 Task: Look for space in Kerkera, Algeria from 1st June, 2023 to 9th June, 2023 for 5 adults in price range Rs.6000 to Rs.12000. Place can be entire place with 3 bedrooms having 3 beds and 3 bathrooms. Property type can be house, flat, hotel. Amenities needed are: washing machine. Booking option can be shelf check-in. Required host language is .
Action: Mouse moved to (487, 93)
Screenshot: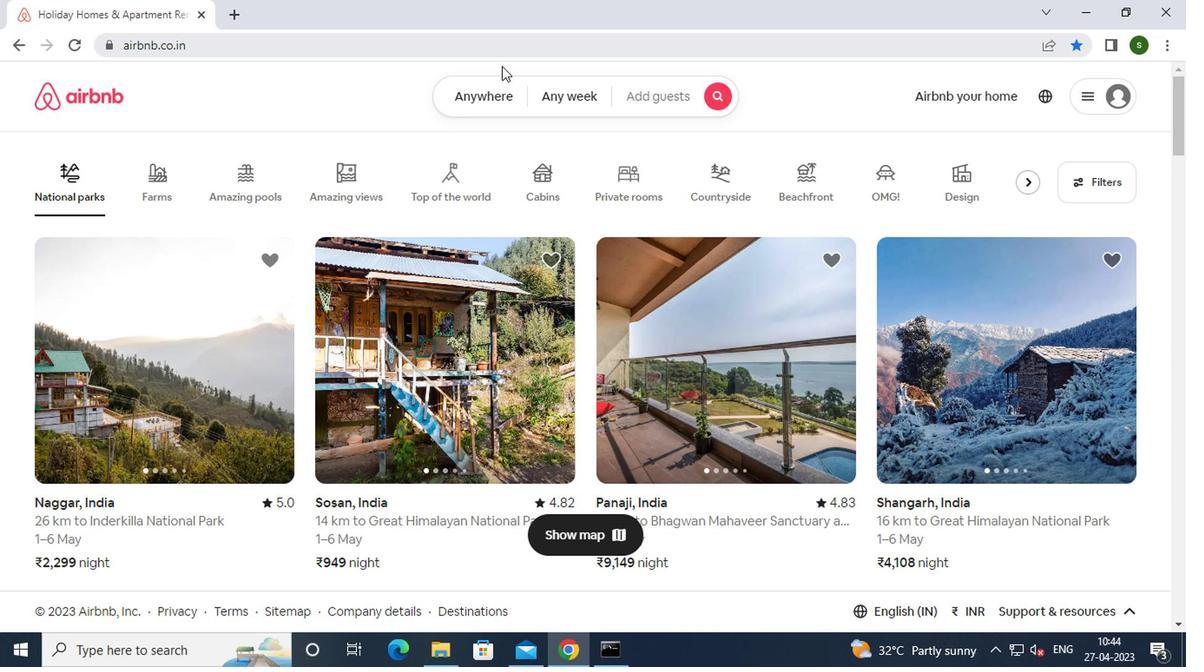 
Action: Mouse pressed left at (487, 93)
Screenshot: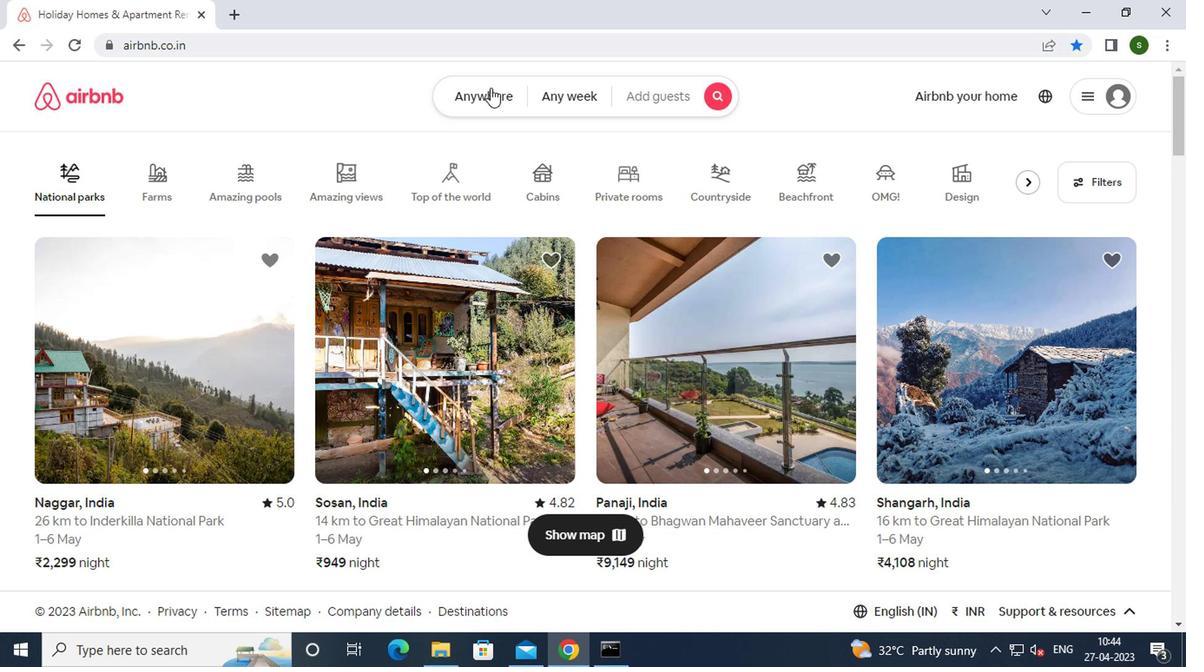 
Action: Mouse moved to (438, 169)
Screenshot: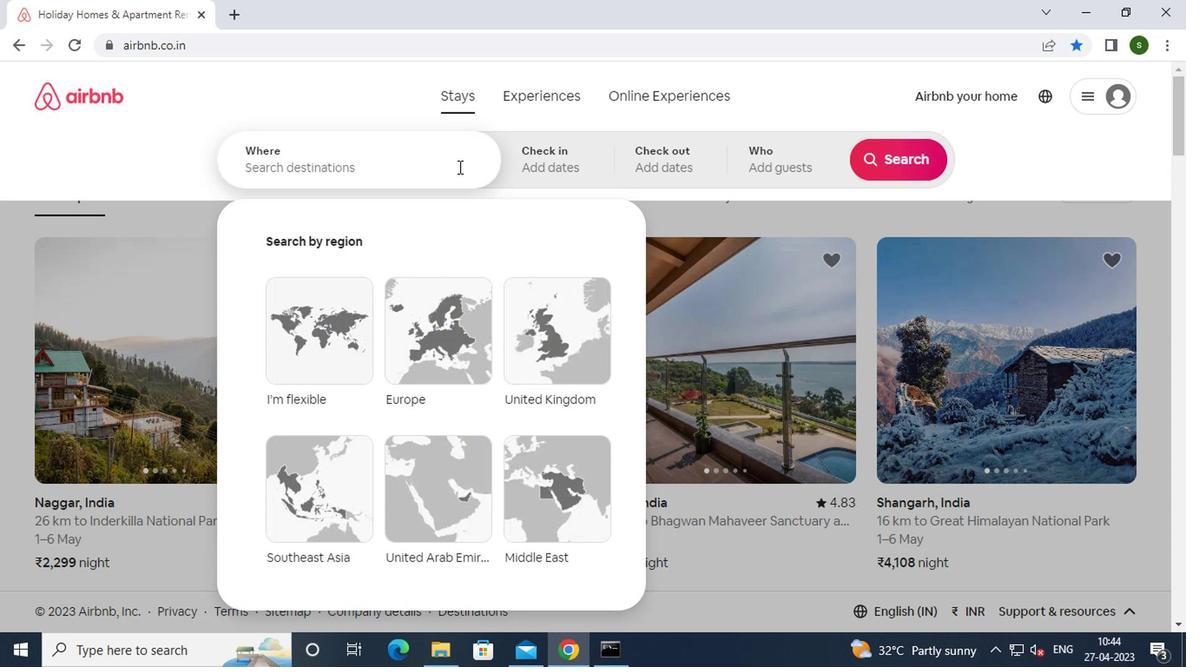 
Action: Mouse pressed left at (438, 169)
Screenshot: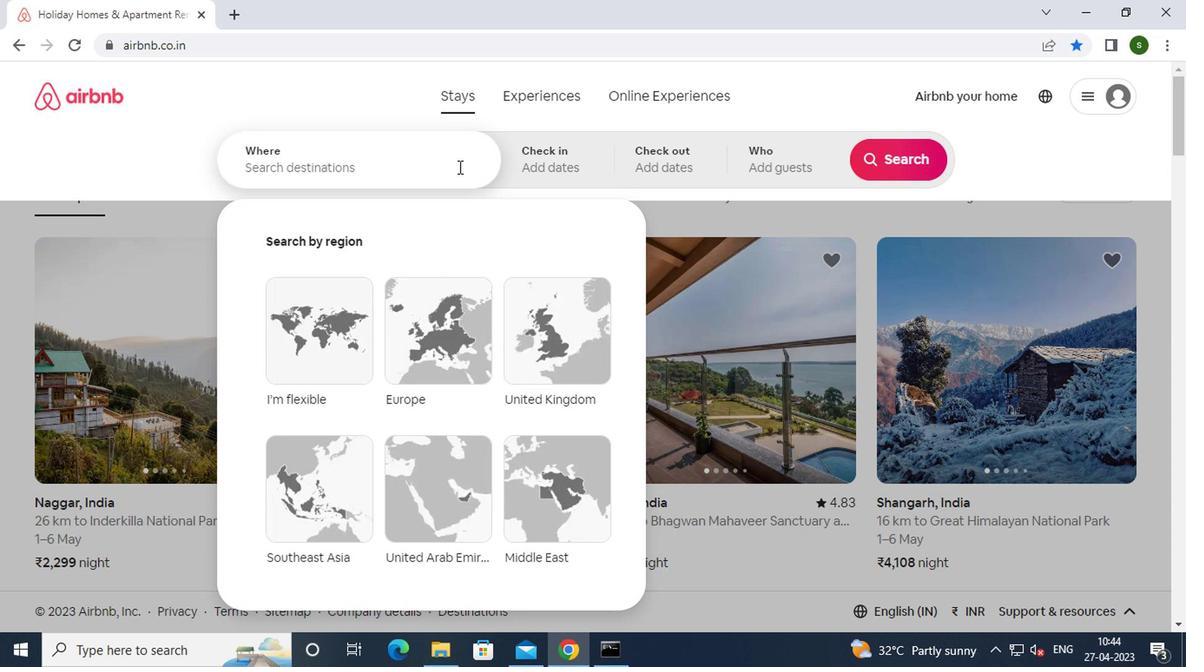 
Action: Key pressed k<Key.caps_lock>
Screenshot: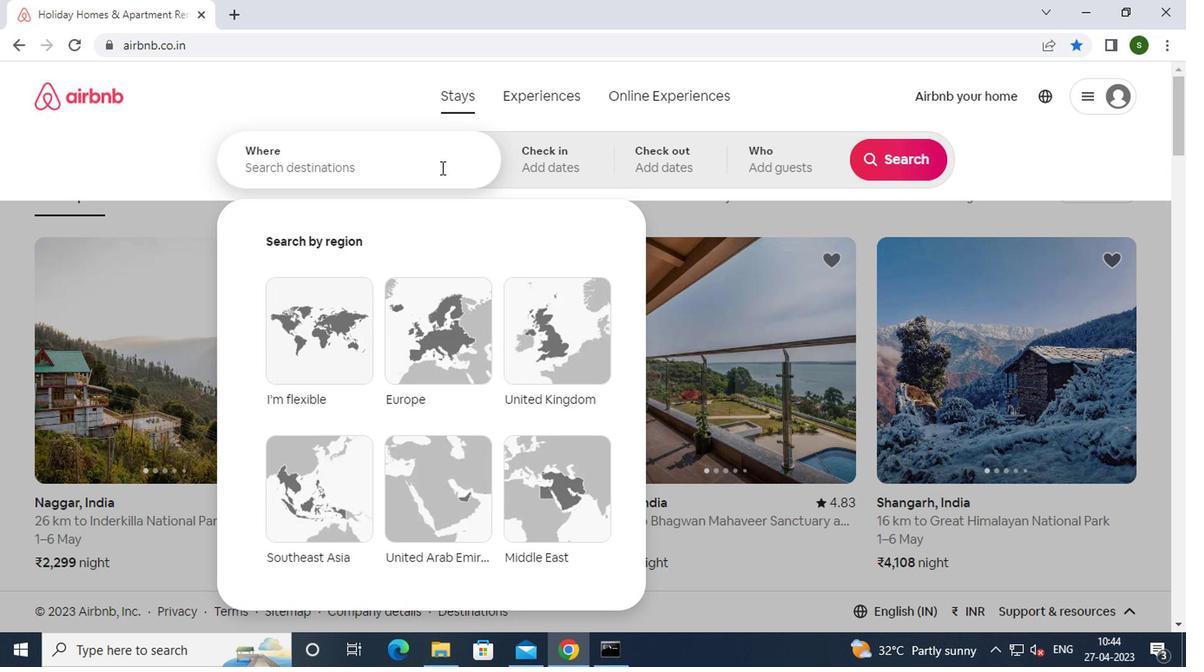 
Action: Mouse moved to (438, 169)
Screenshot: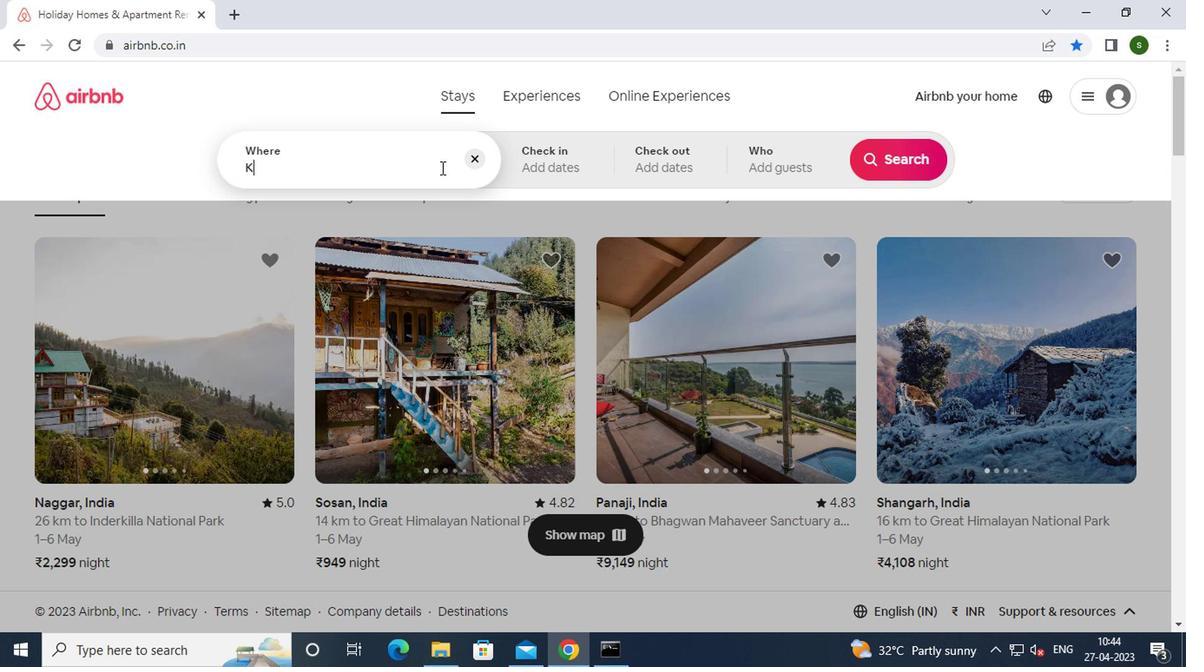 
Action: Key pressed erkera,<Key.space><Key.caps_lock>a<Key.caps_lock>lgeria
Screenshot: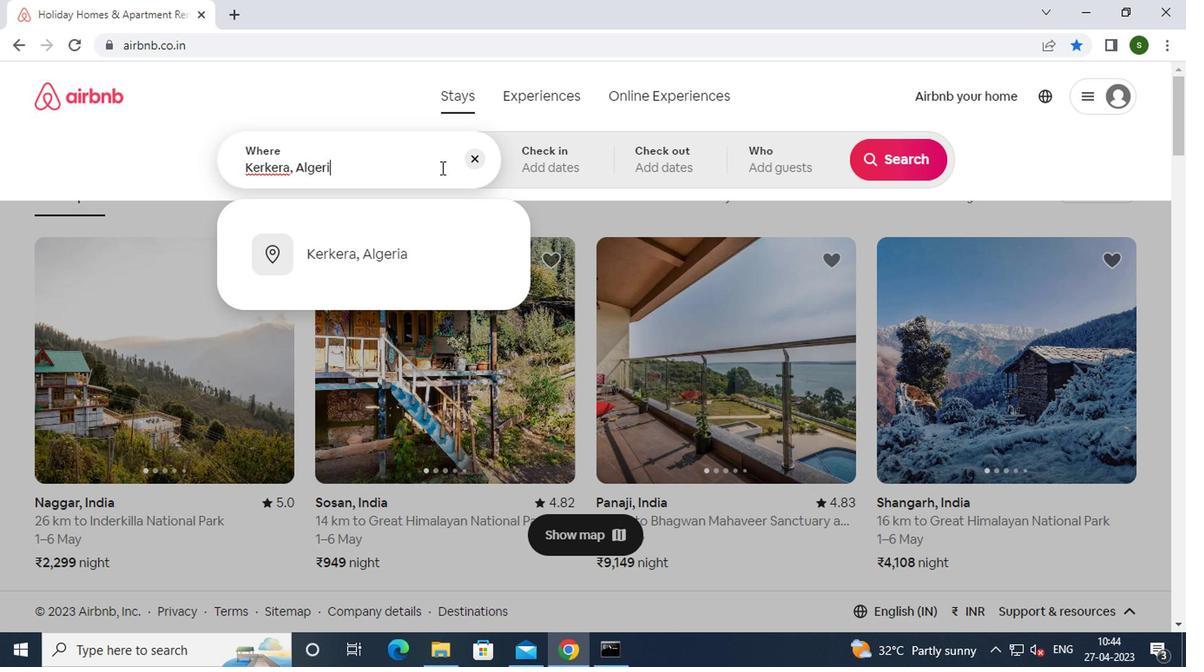 
Action: Mouse moved to (417, 268)
Screenshot: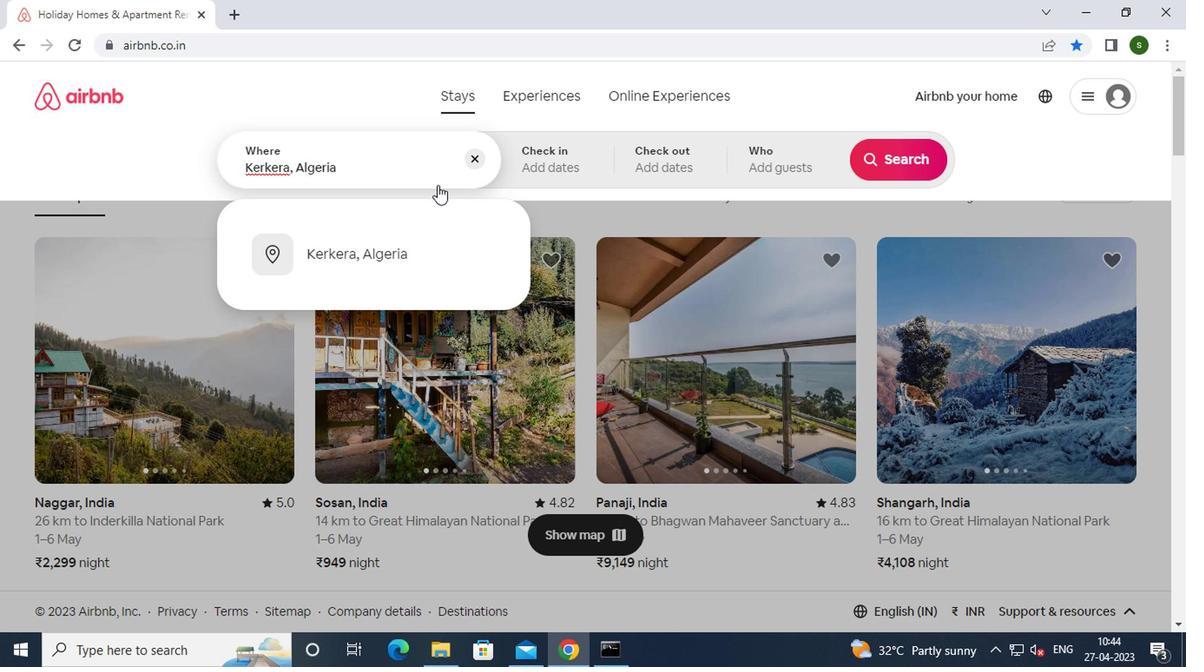 
Action: Mouse pressed left at (417, 268)
Screenshot: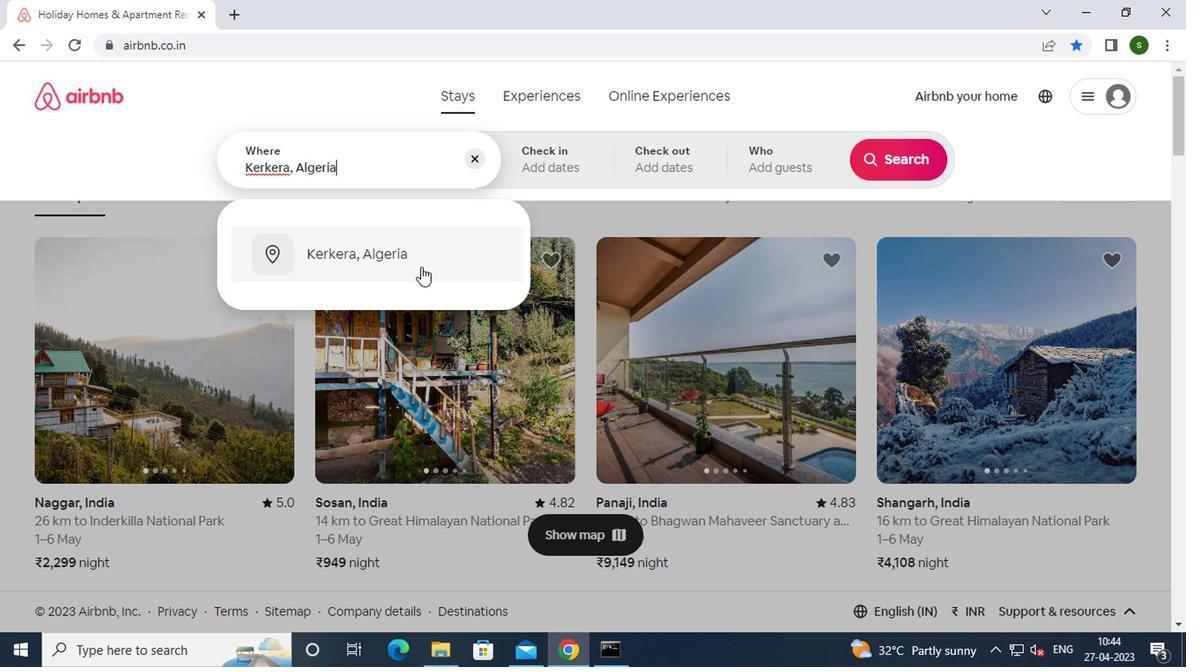 
Action: Mouse moved to (880, 303)
Screenshot: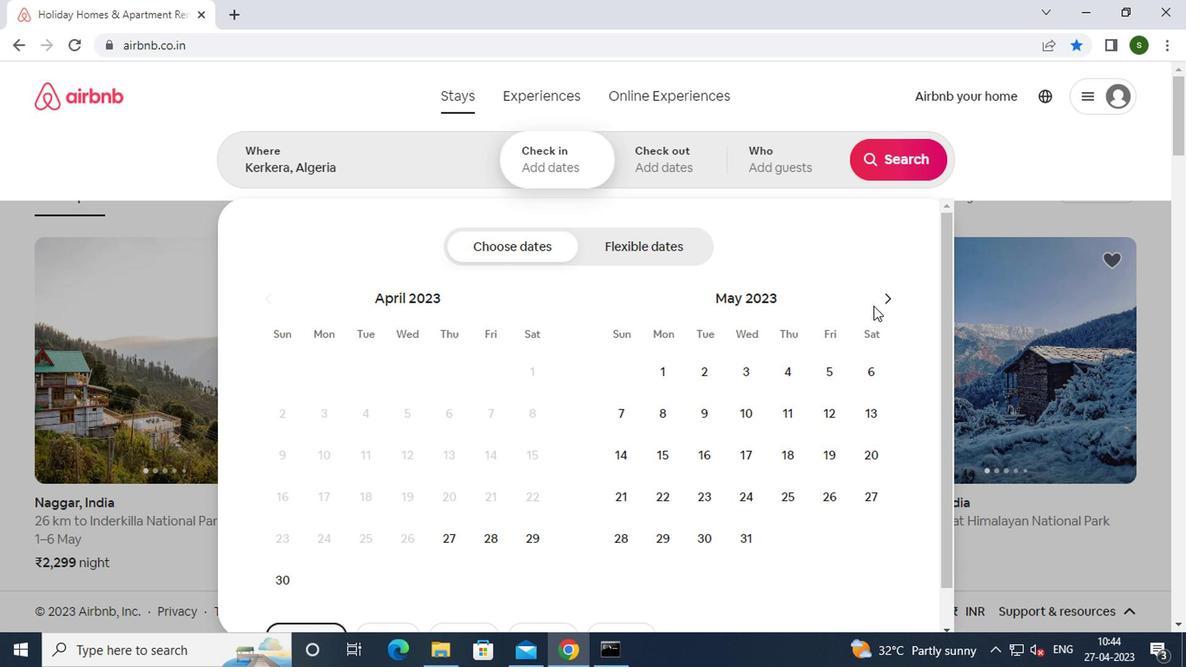 
Action: Mouse pressed left at (880, 303)
Screenshot: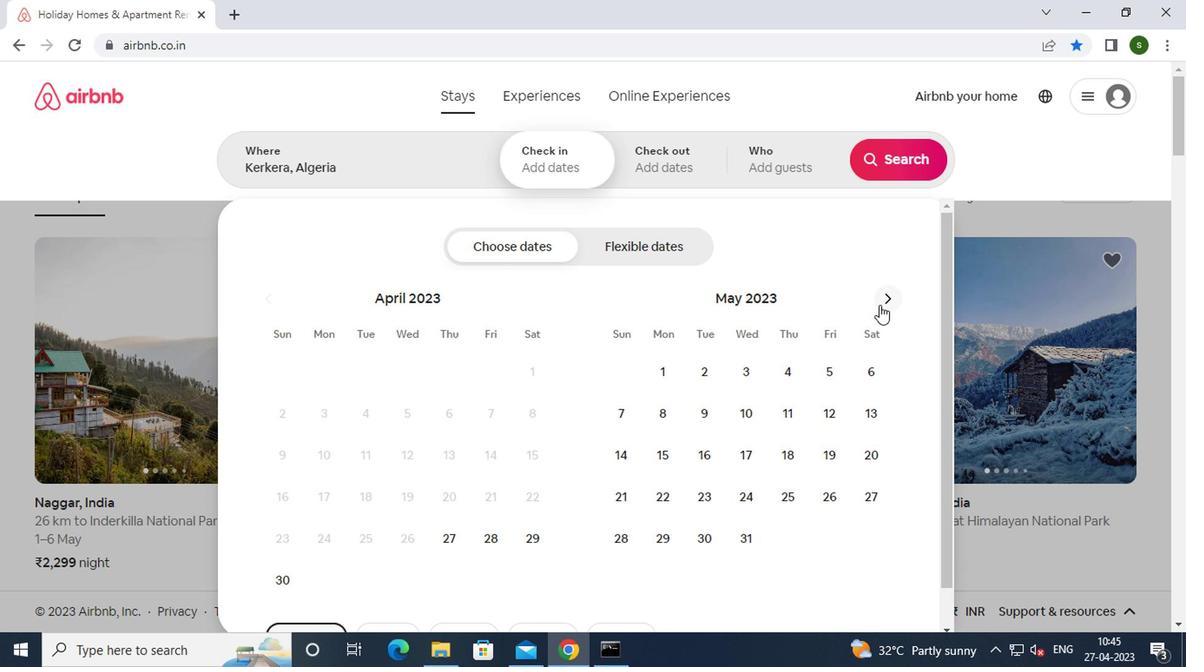 
Action: Mouse moved to (792, 368)
Screenshot: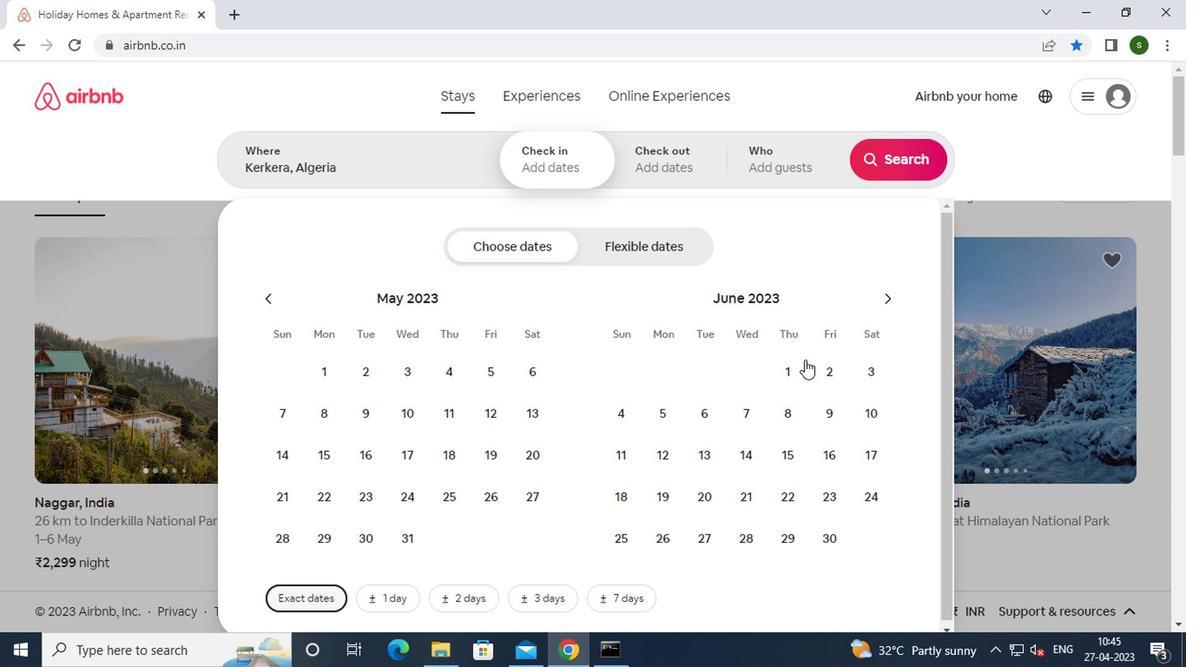 
Action: Mouse pressed left at (792, 368)
Screenshot: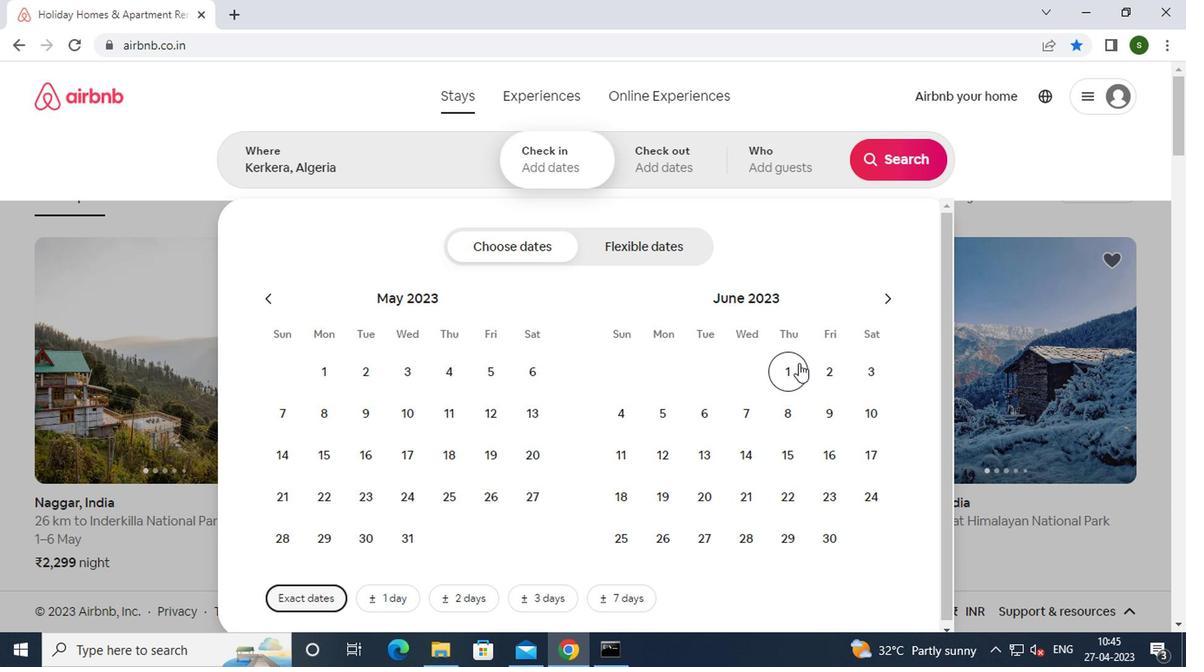 
Action: Mouse moved to (827, 412)
Screenshot: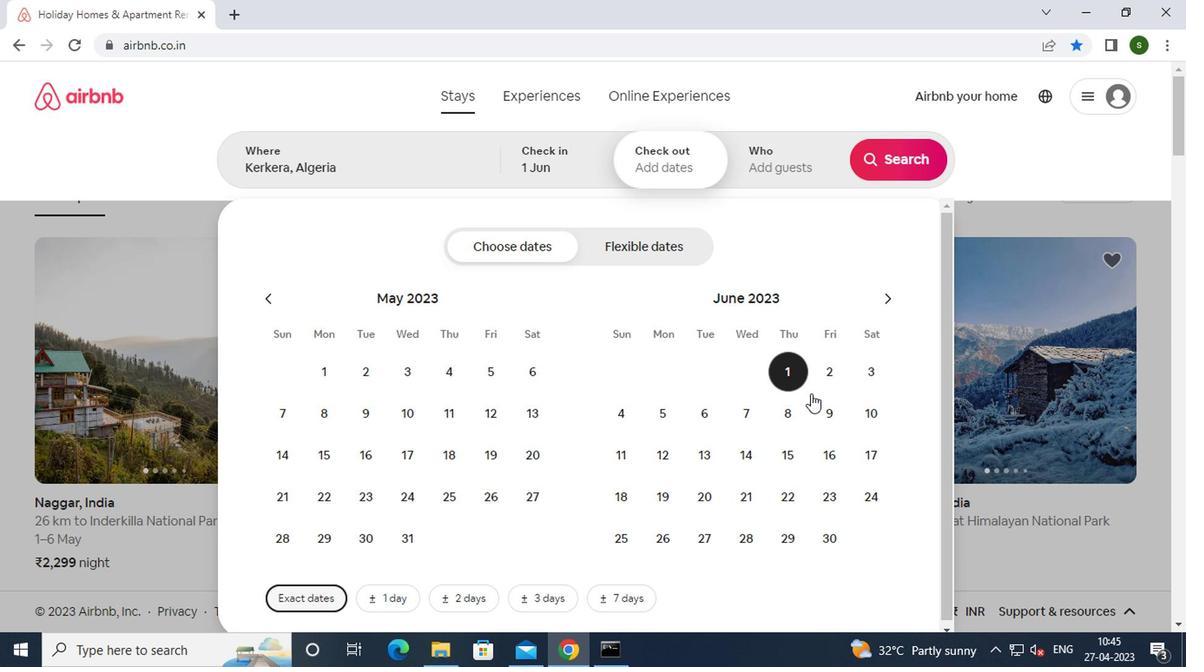 
Action: Mouse pressed left at (827, 412)
Screenshot: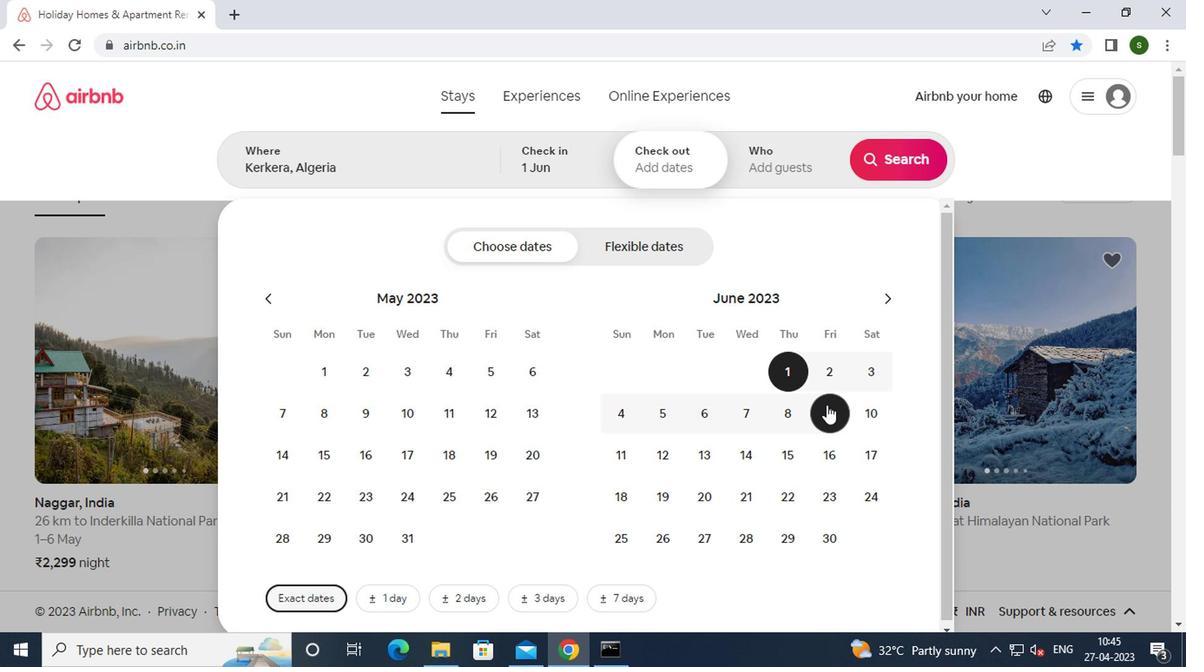 
Action: Mouse moved to (787, 178)
Screenshot: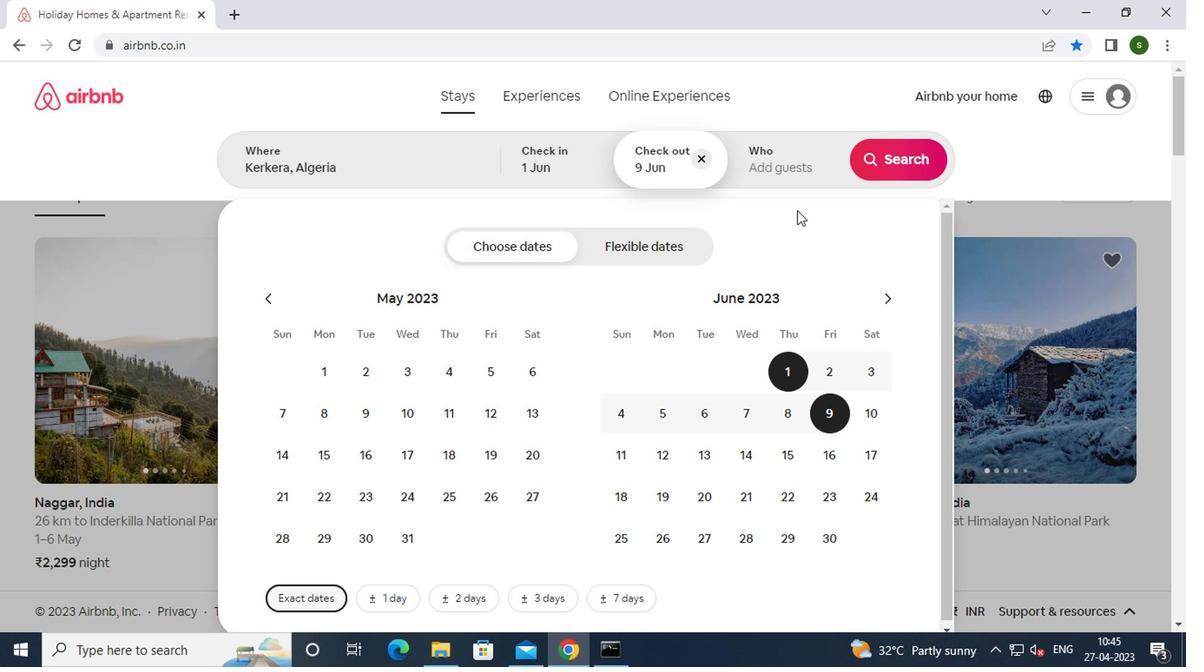 
Action: Mouse pressed left at (787, 178)
Screenshot: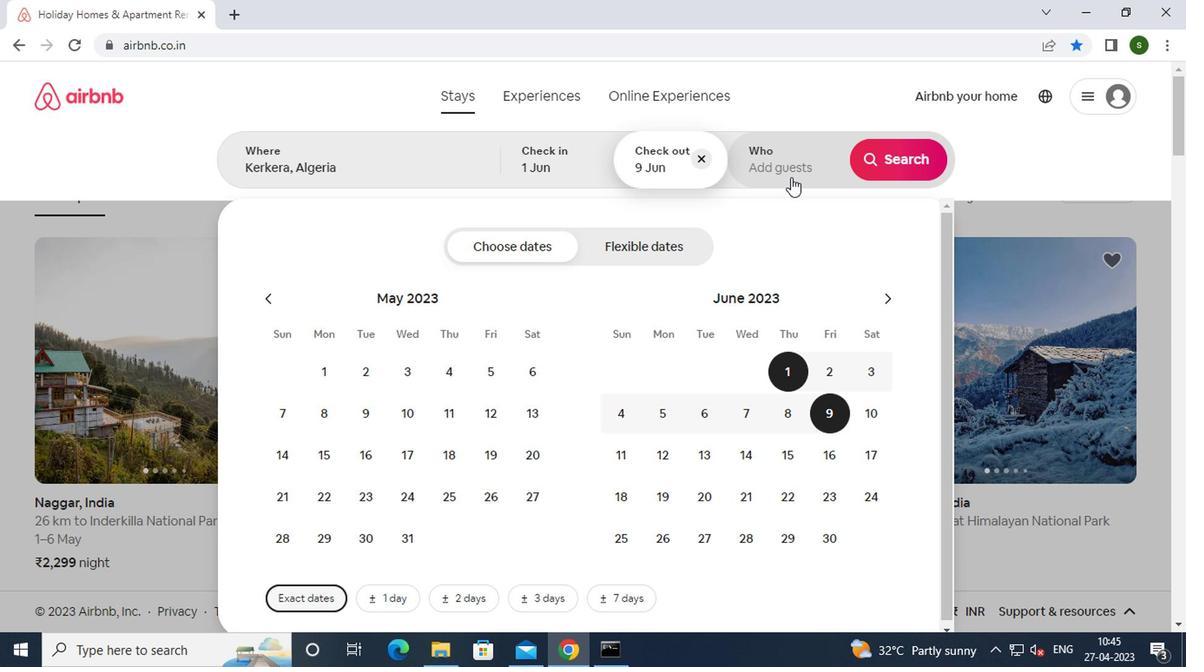 
Action: Mouse moved to (906, 258)
Screenshot: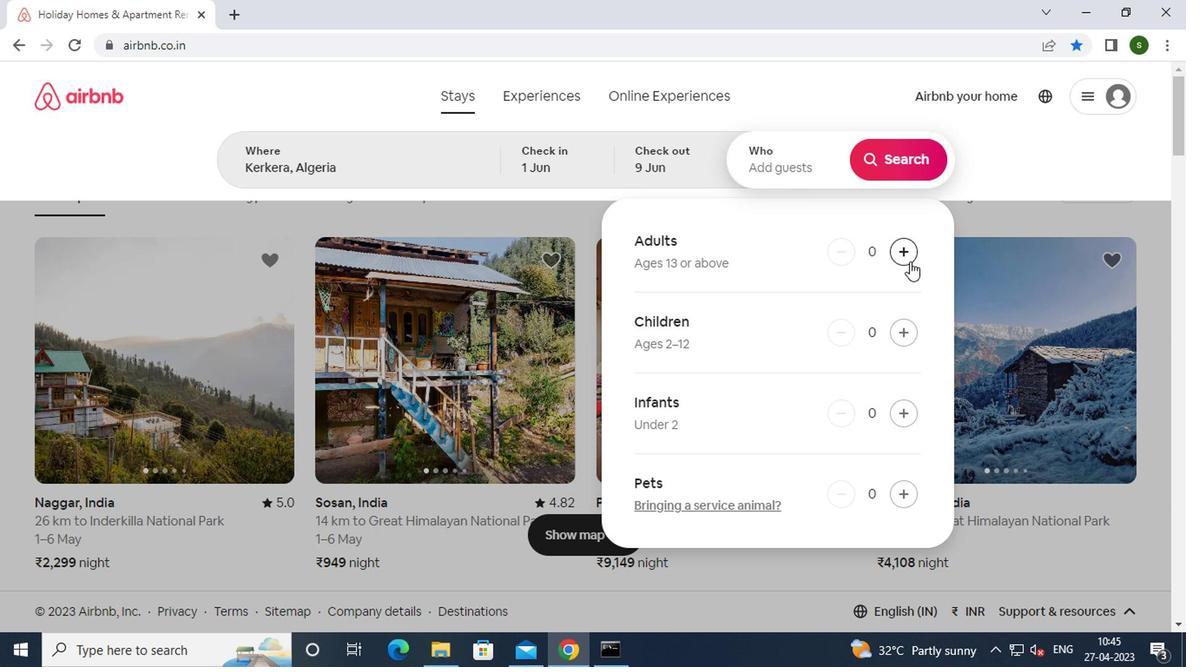 
Action: Mouse pressed left at (906, 258)
Screenshot: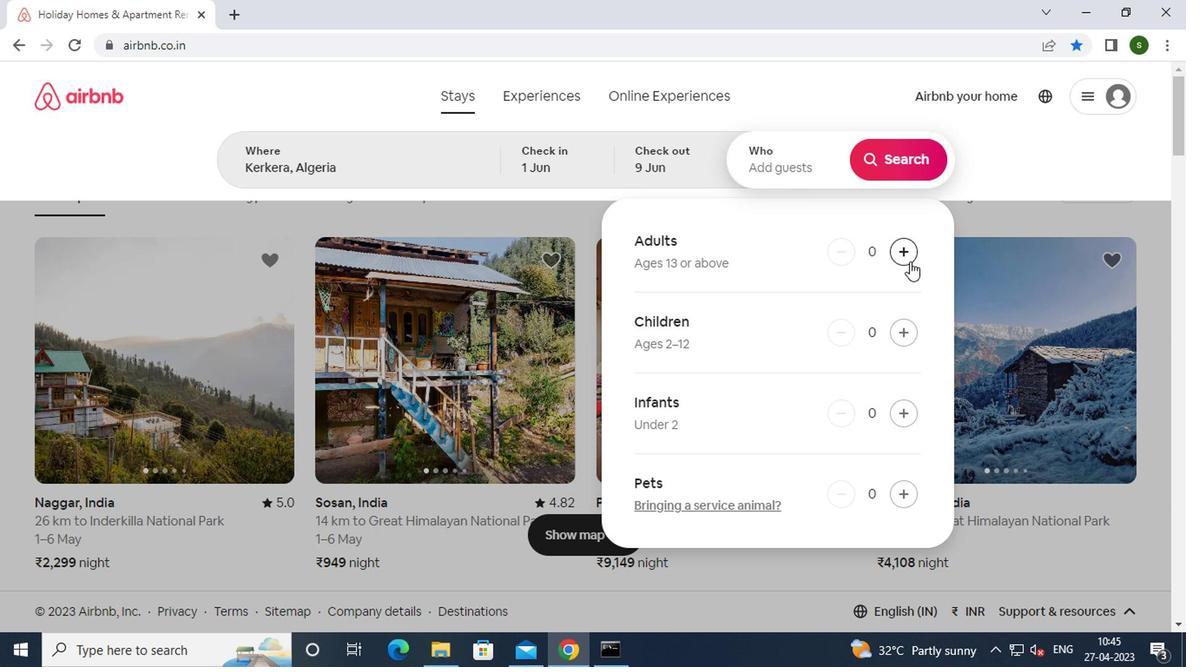 
Action: Mouse pressed left at (906, 258)
Screenshot: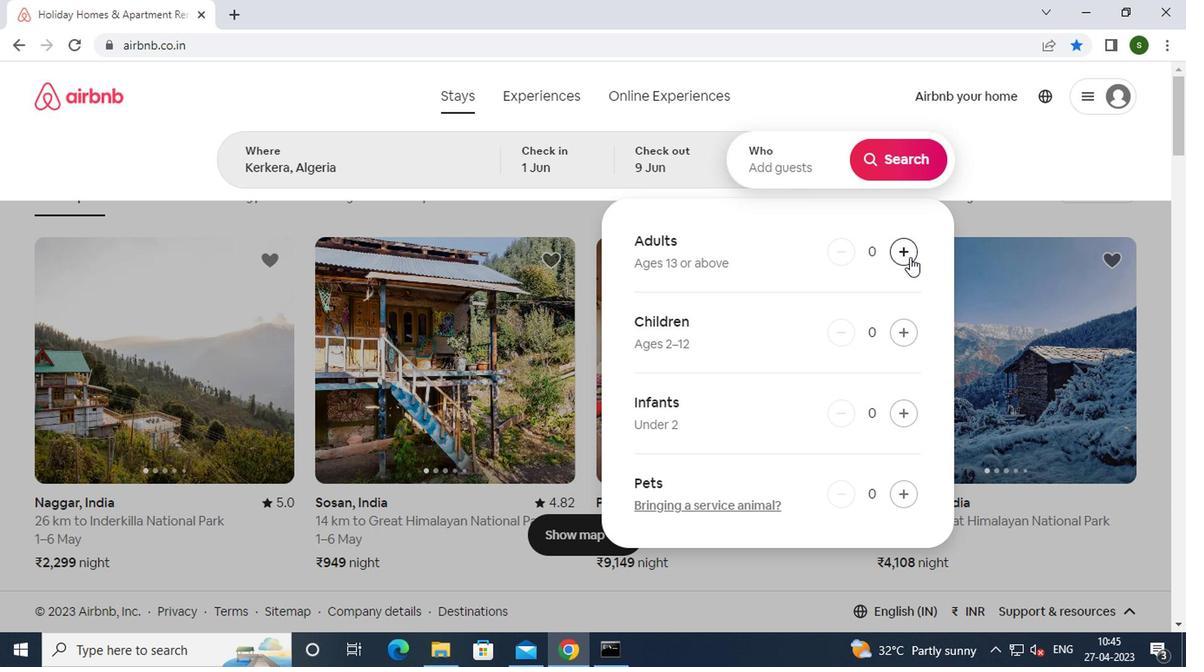 
Action: Mouse pressed left at (906, 258)
Screenshot: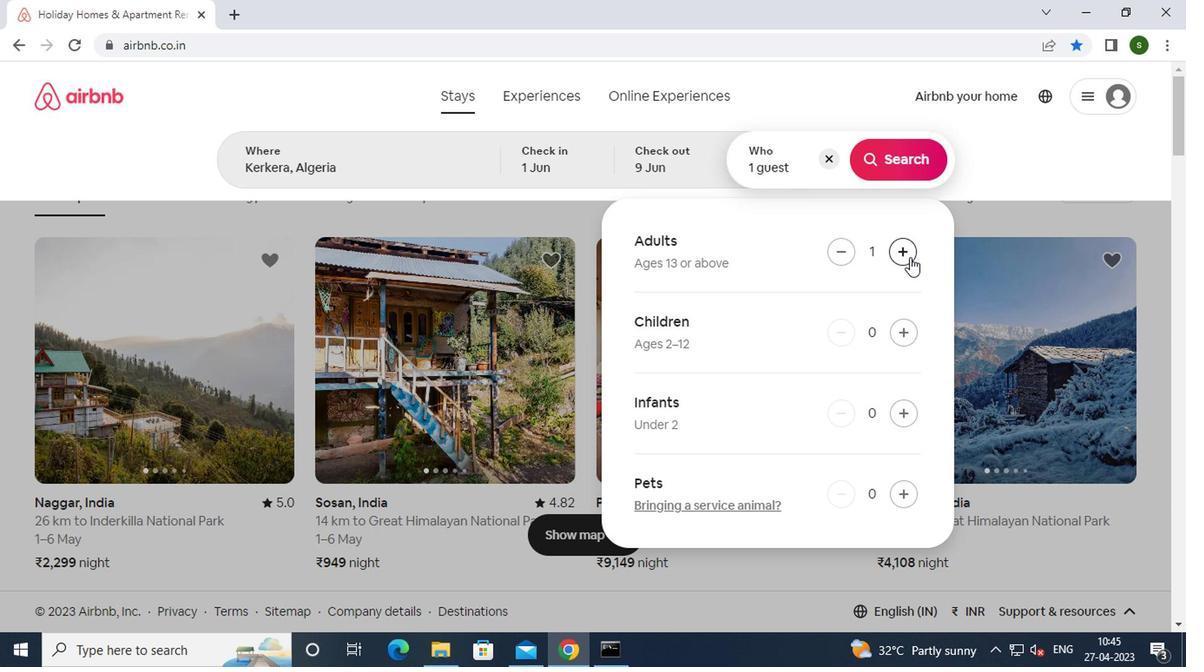 
Action: Mouse pressed left at (906, 258)
Screenshot: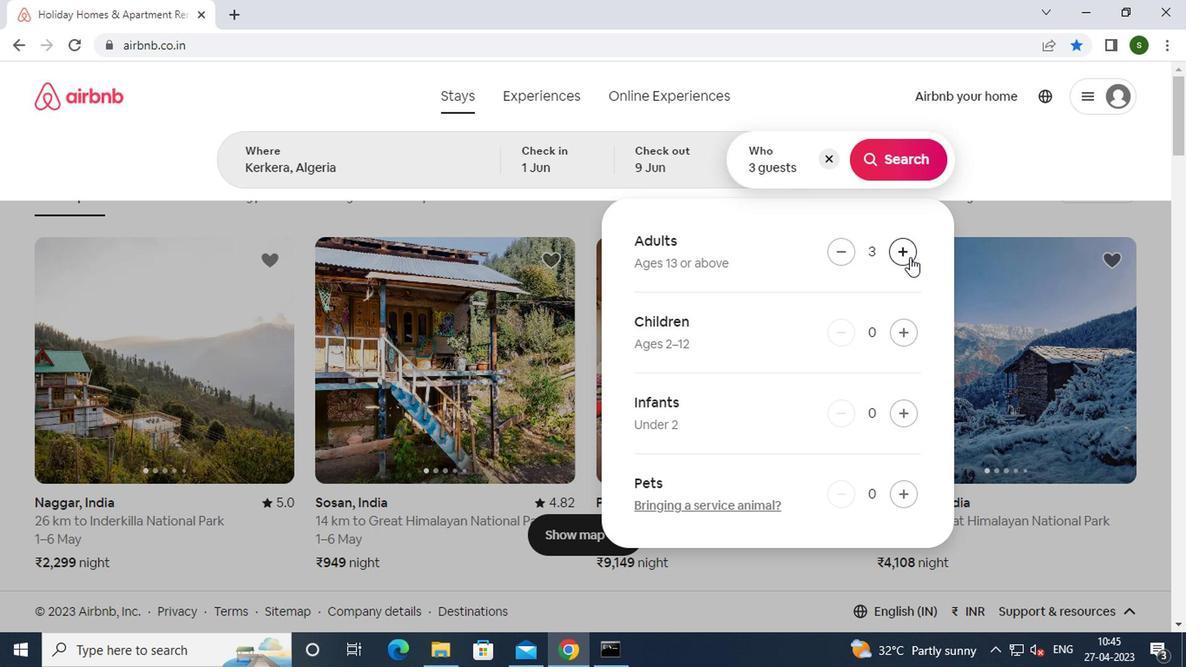 
Action: Mouse pressed left at (906, 258)
Screenshot: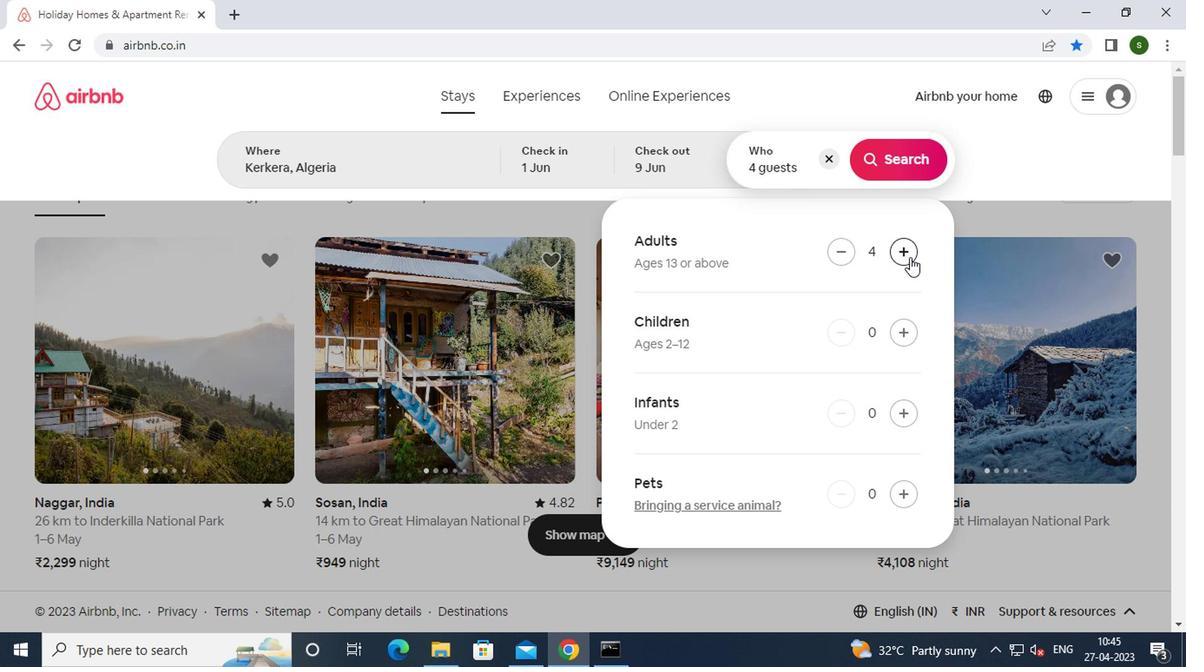 
Action: Mouse moved to (899, 170)
Screenshot: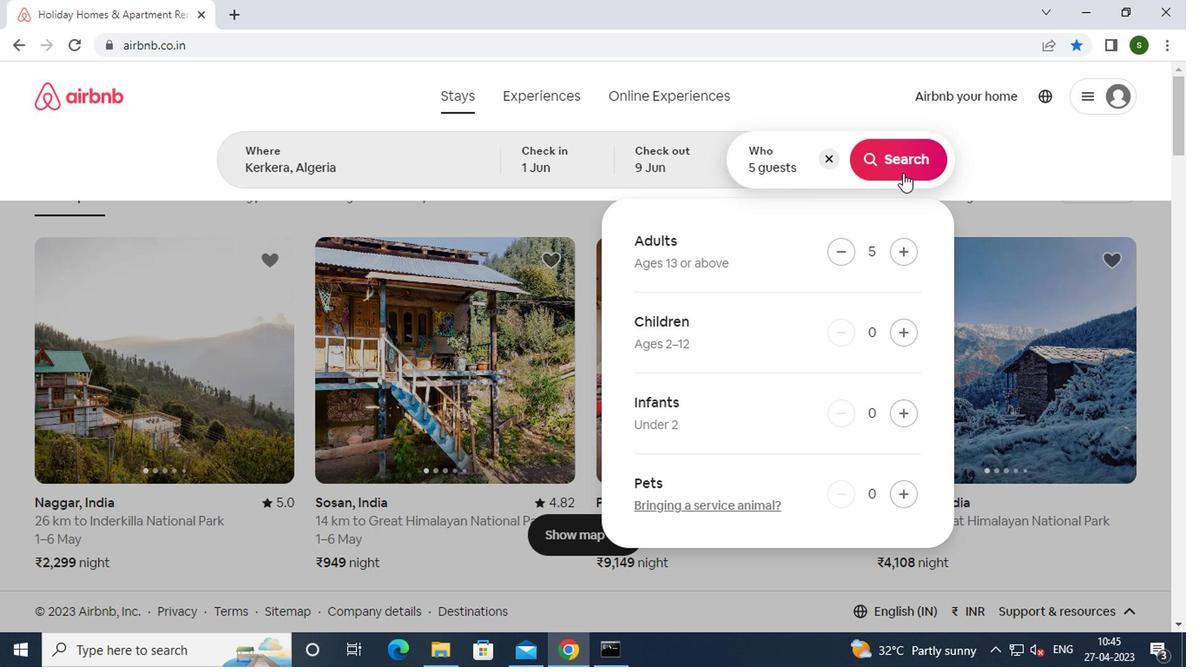 
Action: Mouse pressed left at (899, 170)
Screenshot: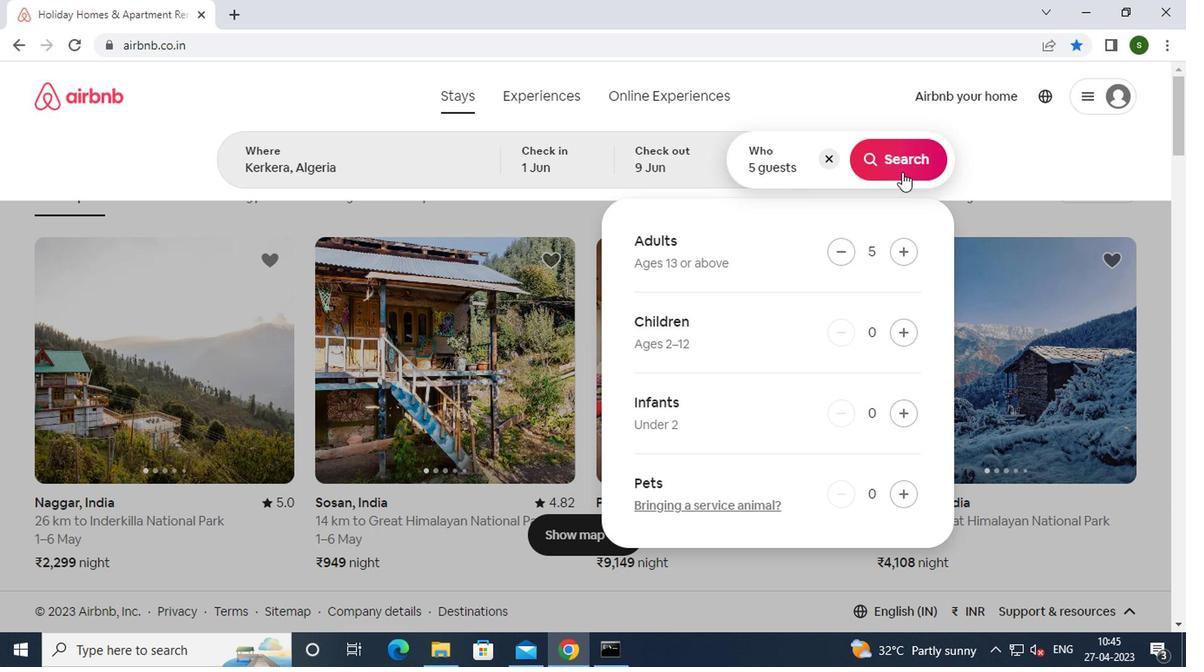 
Action: Mouse moved to (1096, 173)
Screenshot: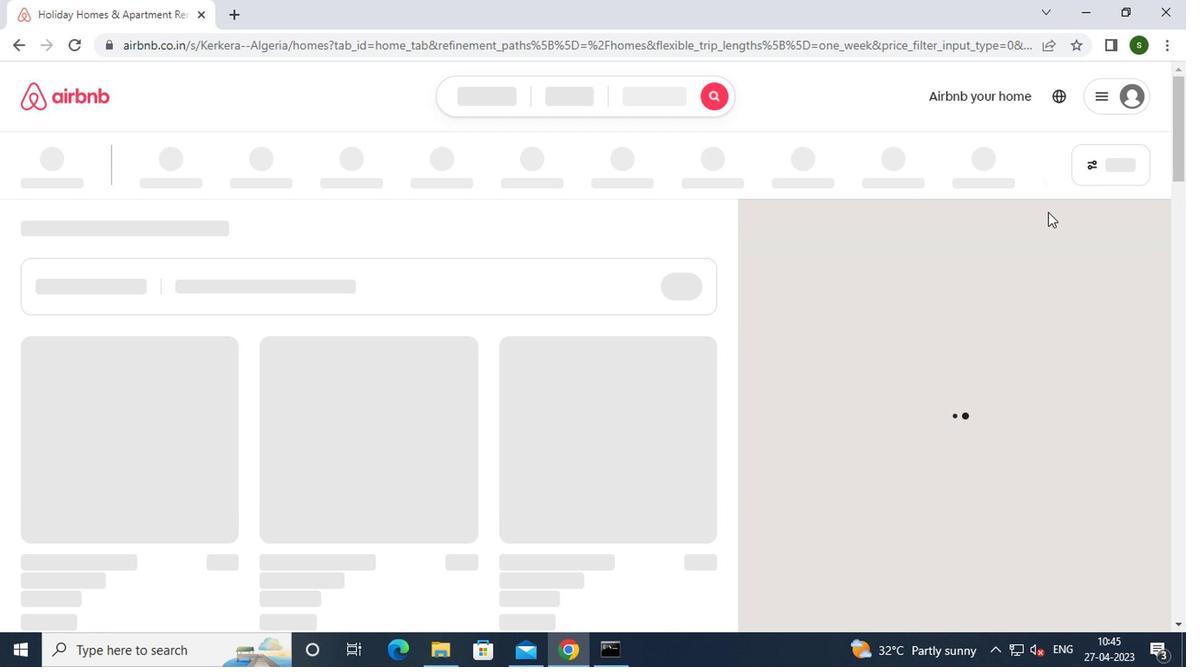 
Action: Mouse pressed left at (1096, 173)
Screenshot: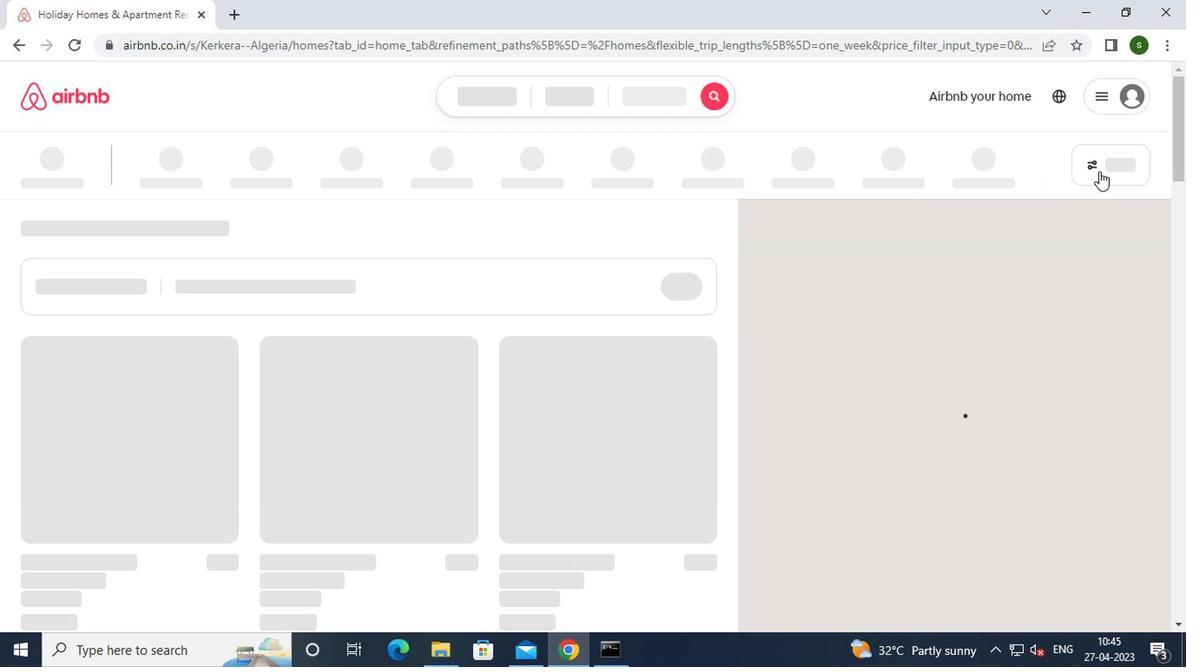 
Action: Mouse pressed left at (1096, 173)
Screenshot: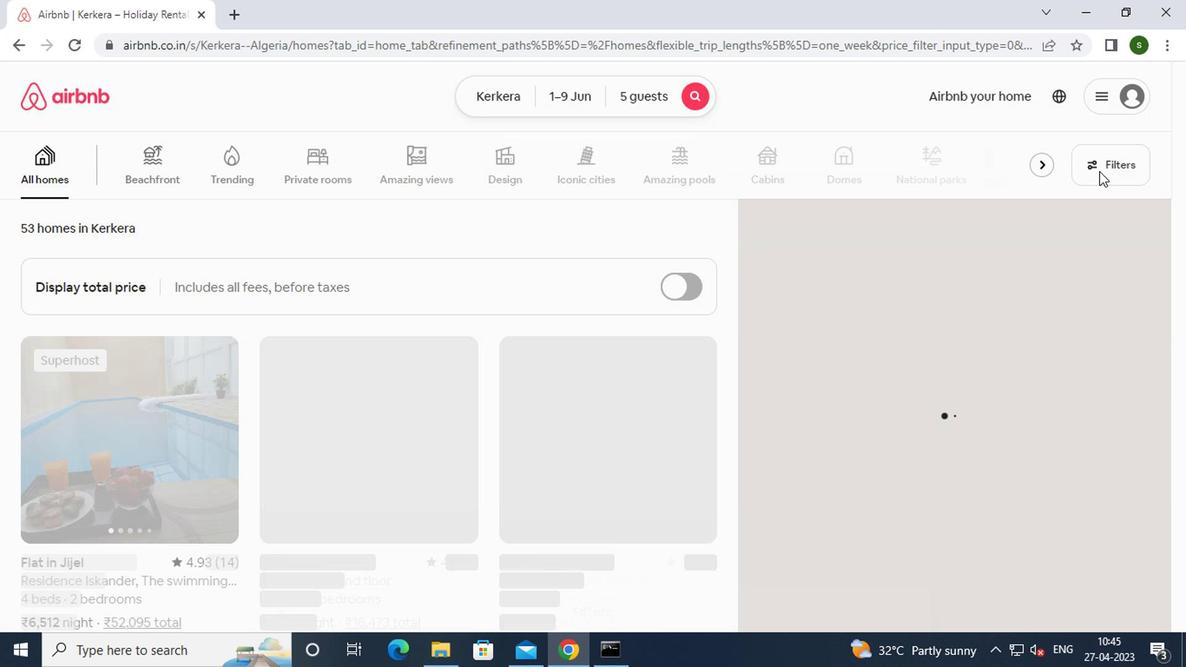 
Action: Mouse pressed left at (1096, 173)
Screenshot: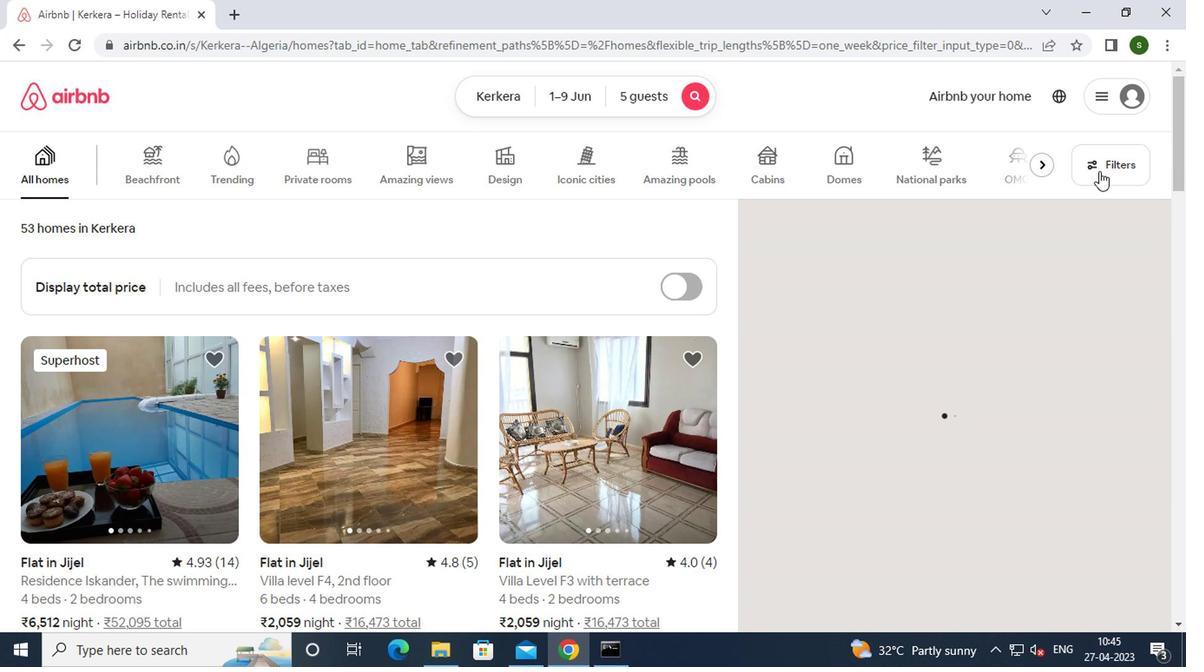 
Action: Mouse moved to (515, 404)
Screenshot: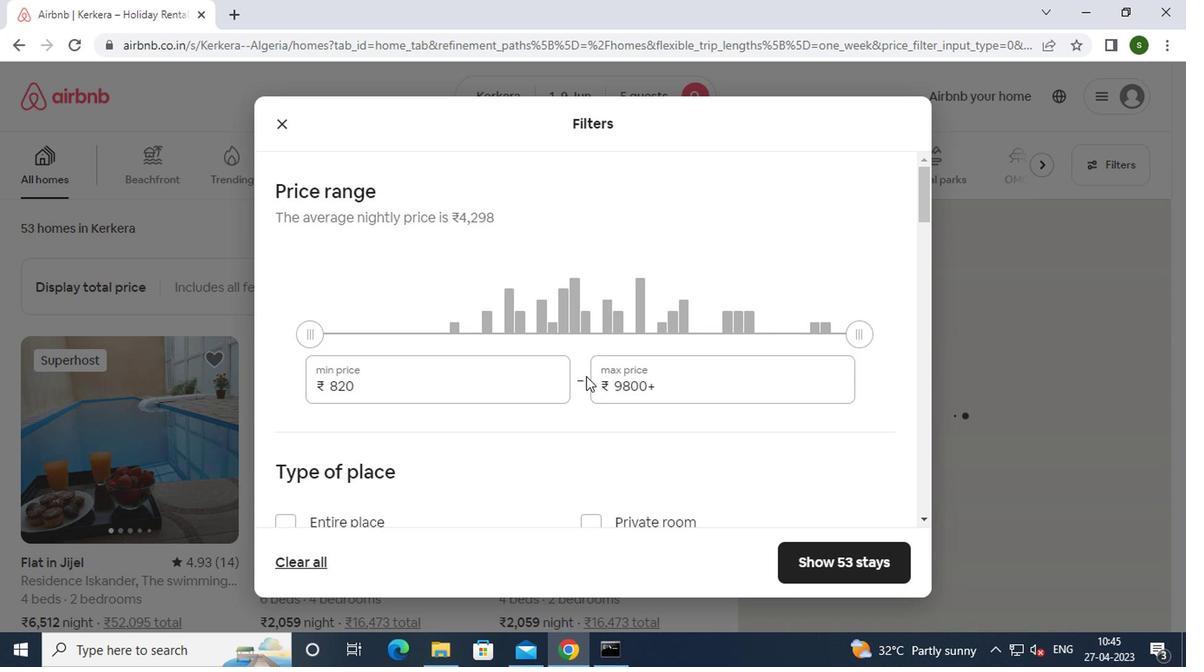 
Action: Mouse pressed left at (515, 404)
Screenshot: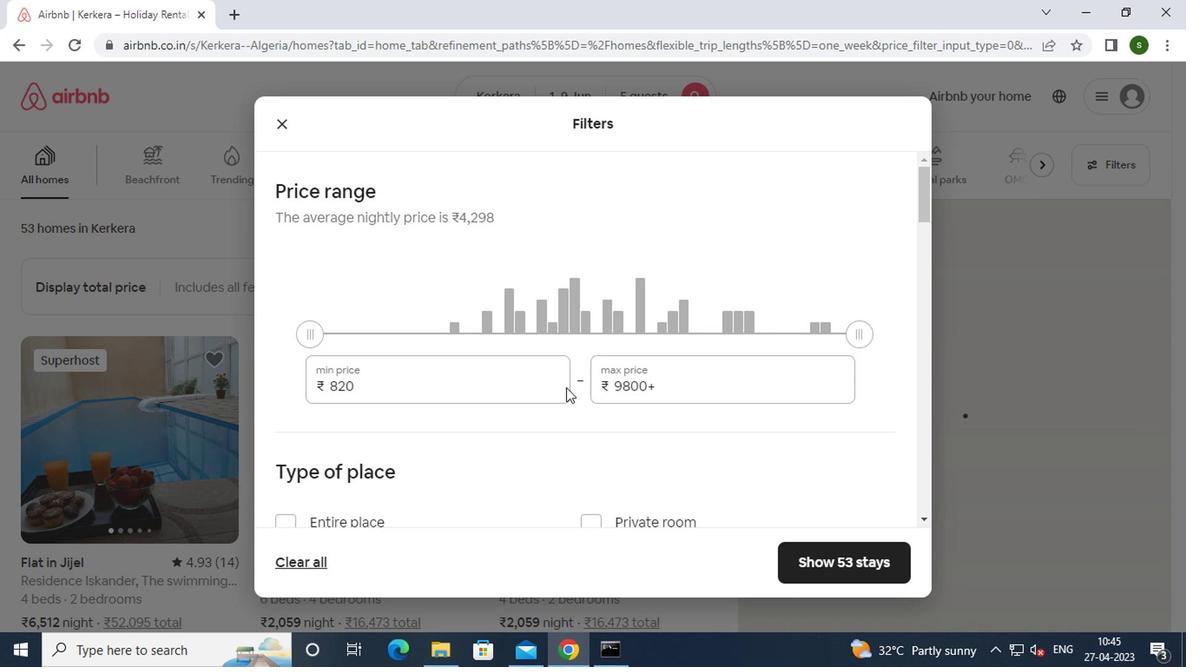 
Action: Mouse moved to (515, 382)
Screenshot: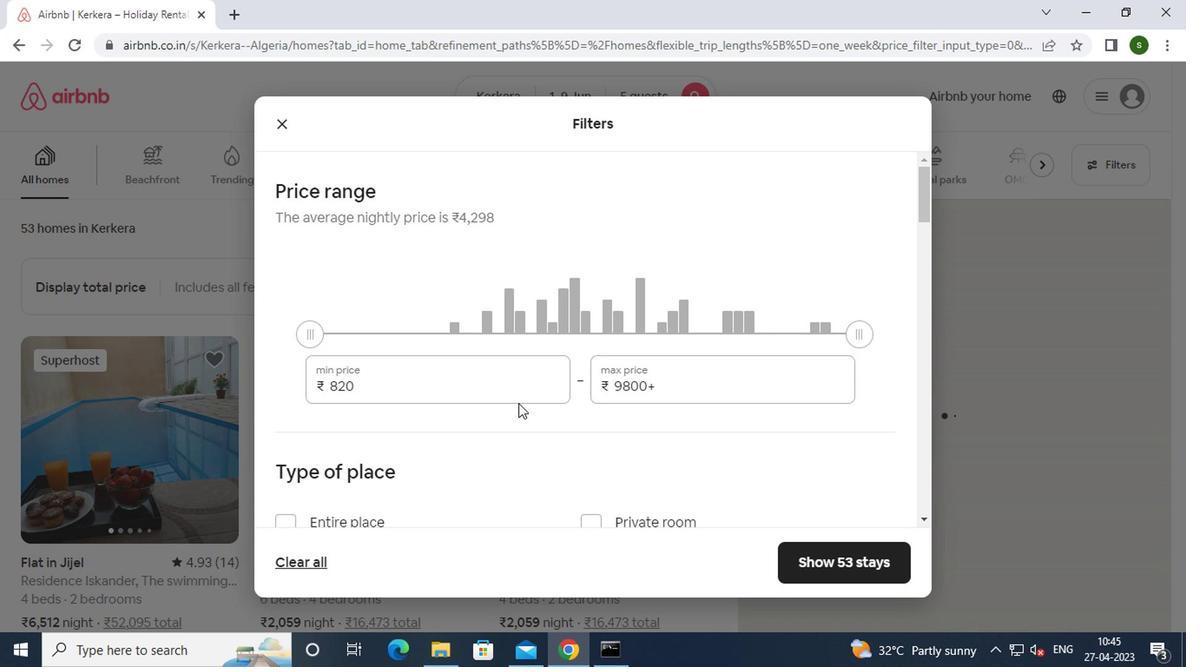 
Action: Mouse pressed left at (515, 382)
Screenshot: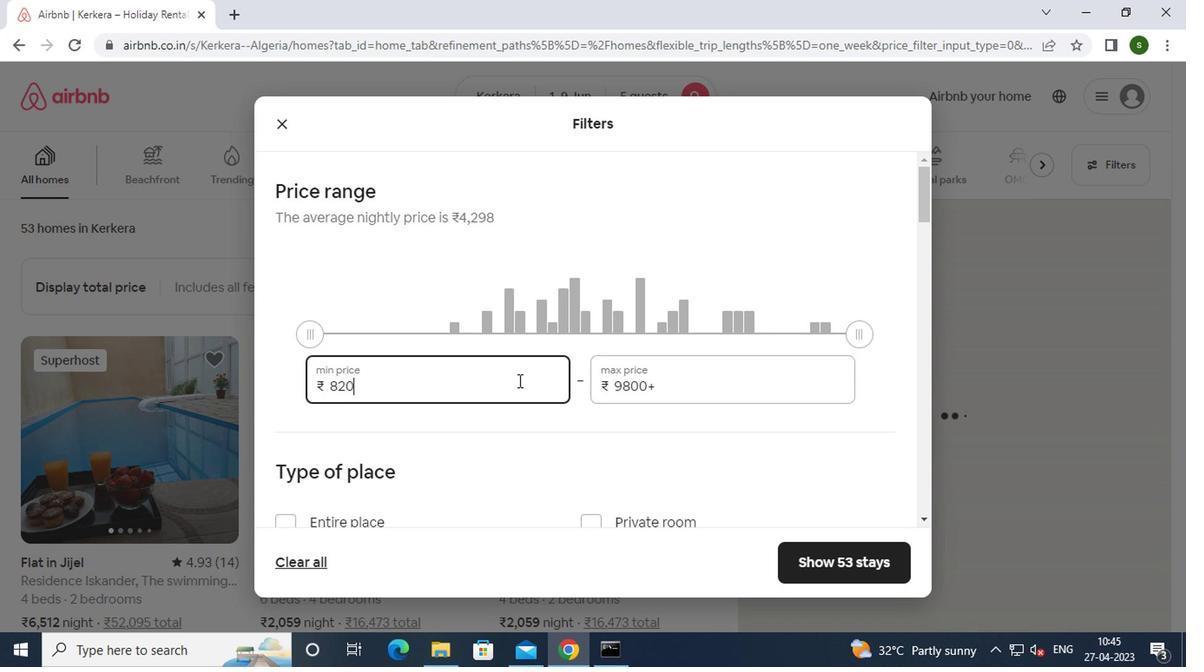 
Action: Key pressed <Key.backspace><Key.backspace><Key.backspace><Key.backspace><Key.backspace>6000
Screenshot: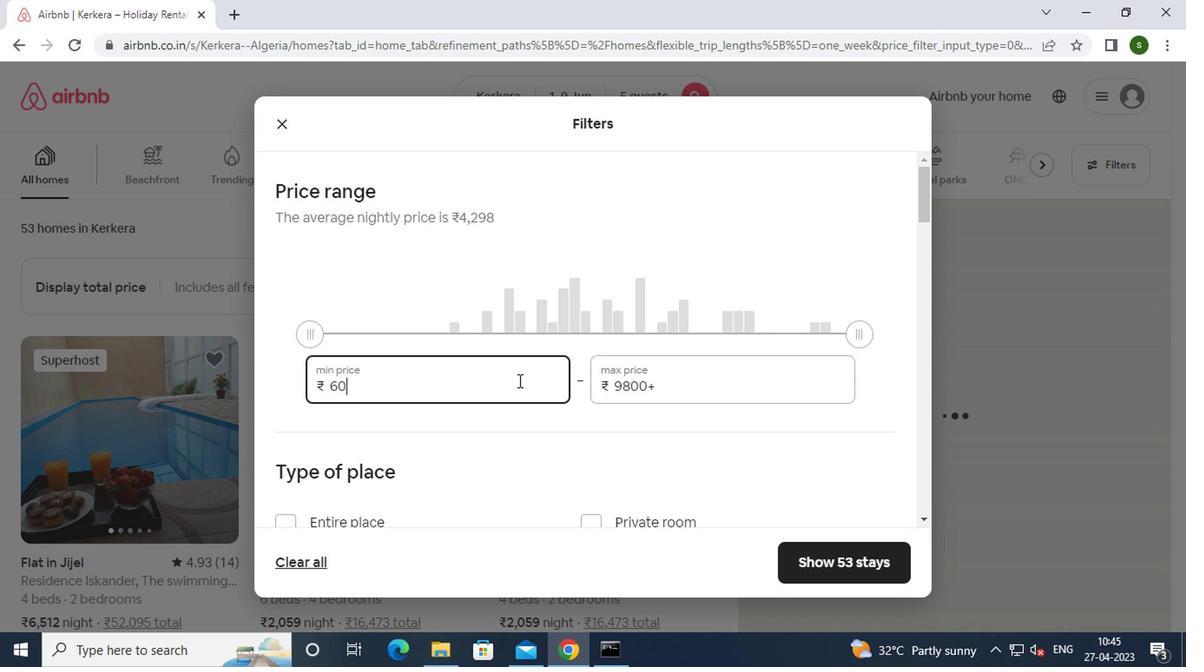 
Action: Mouse moved to (668, 380)
Screenshot: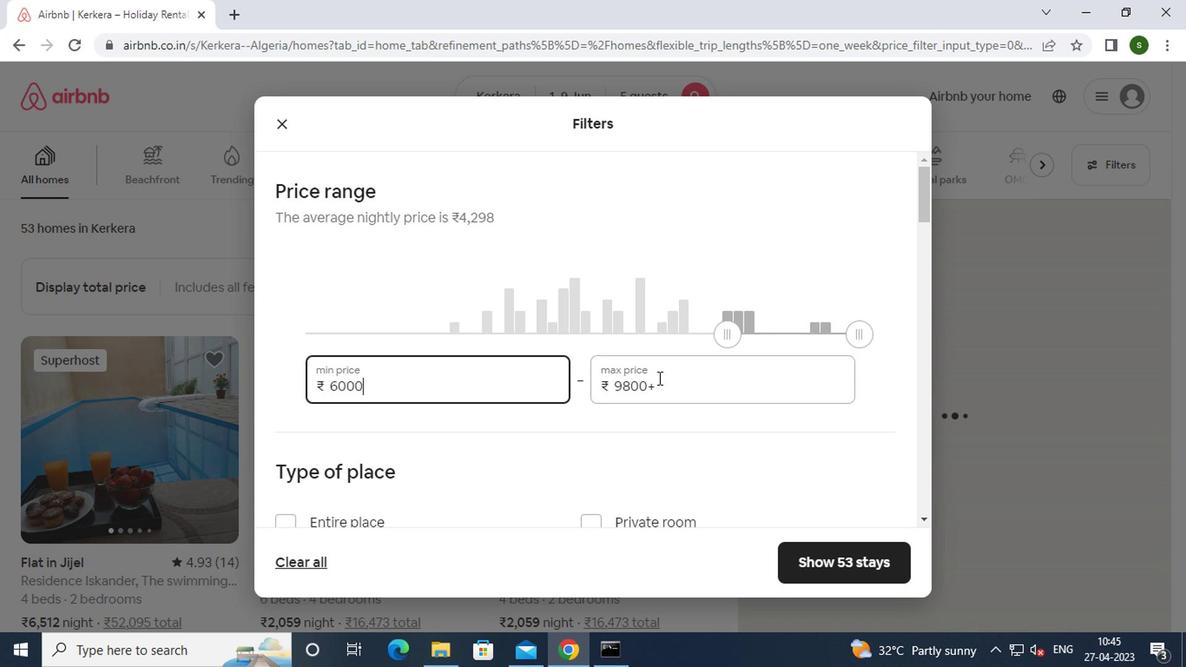 
Action: Mouse pressed left at (668, 380)
Screenshot: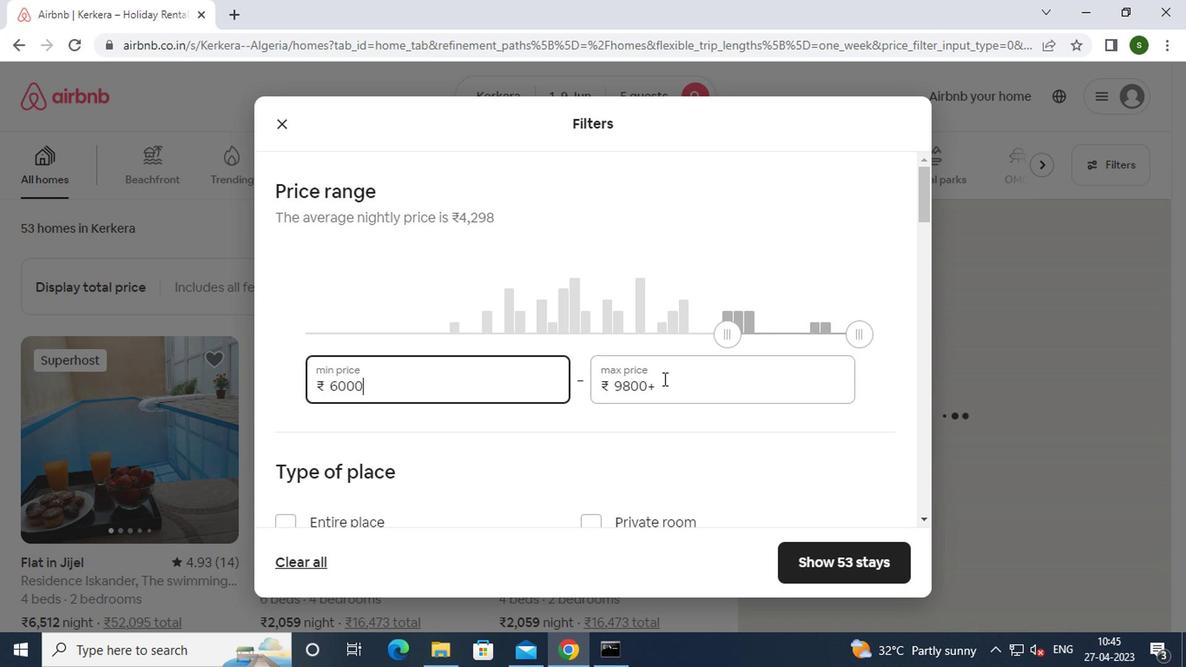 
Action: Key pressed <Key.backspace><Key.backspace><Key.backspace><Key.backspace><Key.backspace><Key.backspace><Key.backspace><Key.backspace><Key.backspace><Key.backspace><Key.backspace>12000
Screenshot: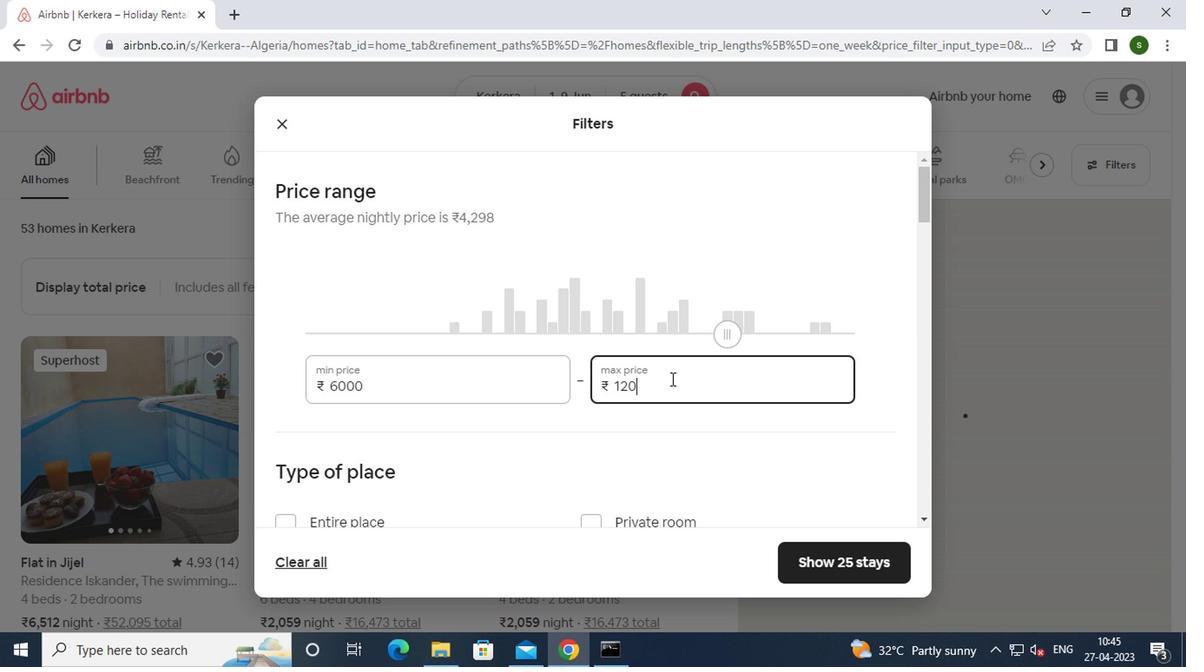 
Action: Mouse moved to (598, 376)
Screenshot: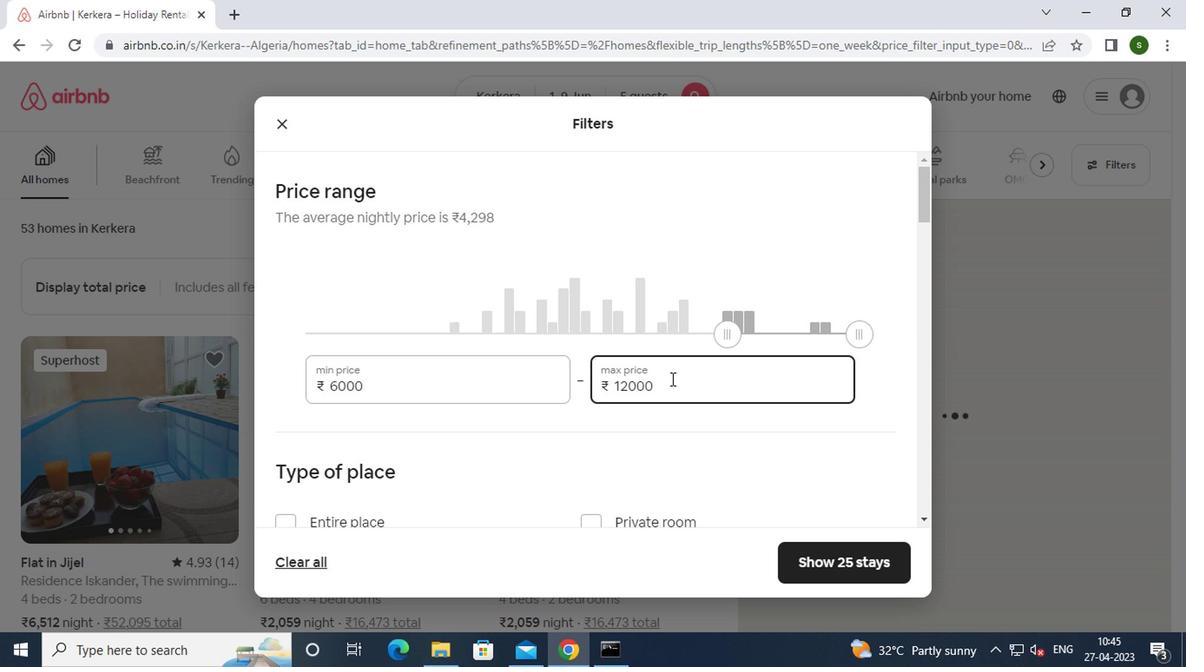 
Action: Mouse scrolled (598, 376) with delta (0, 0)
Screenshot: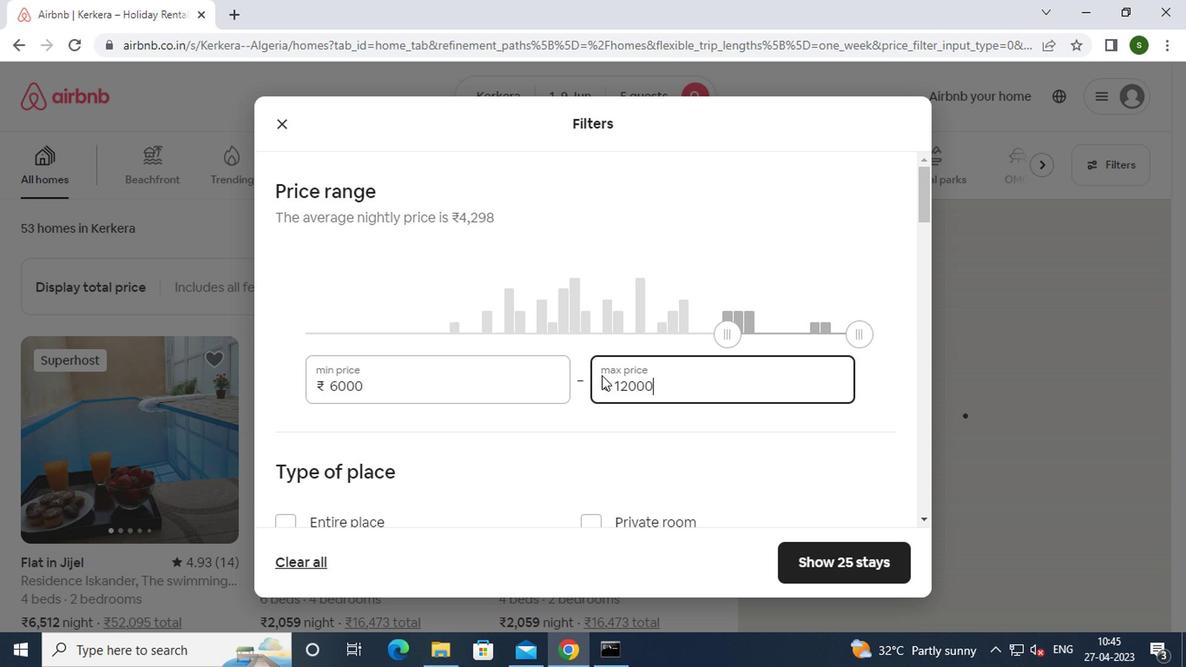
Action: Mouse moved to (598, 376)
Screenshot: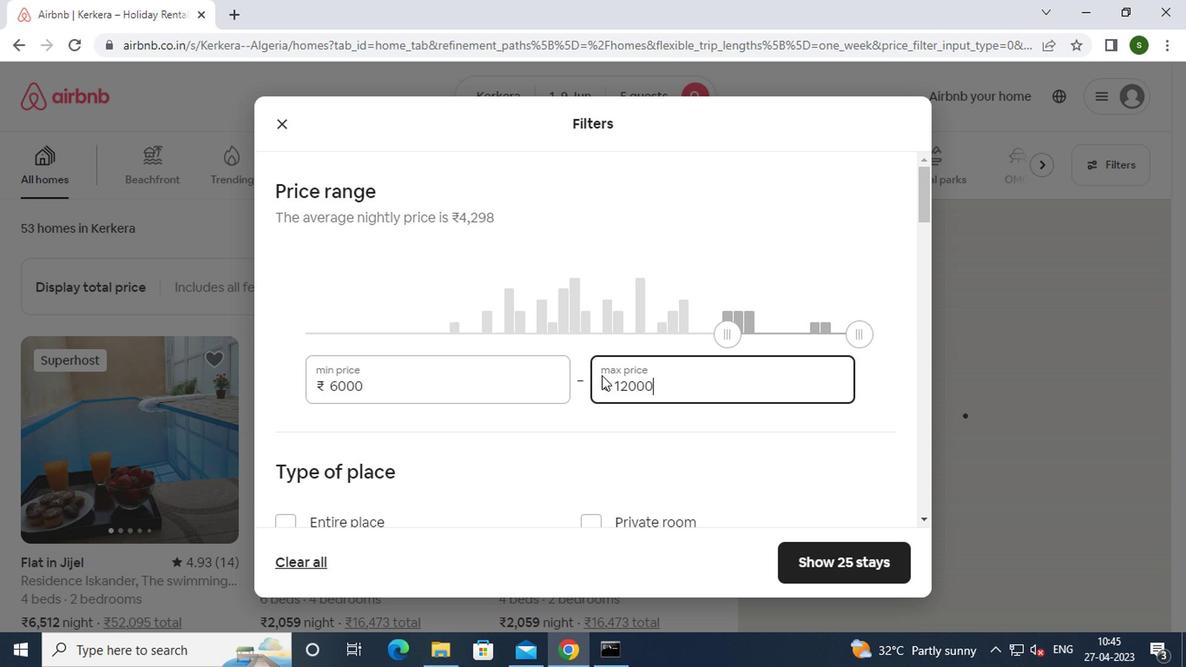 
Action: Mouse scrolled (598, 376) with delta (0, 0)
Screenshot: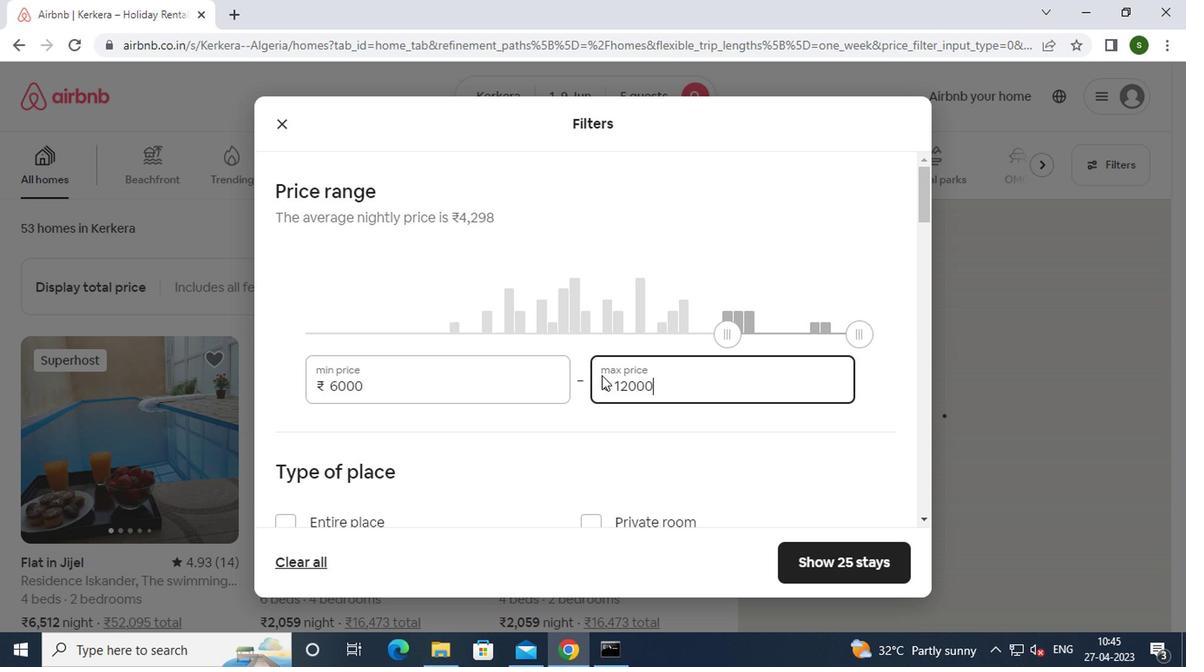 
Action: Mouse moved to (300, 360)
Screenshot: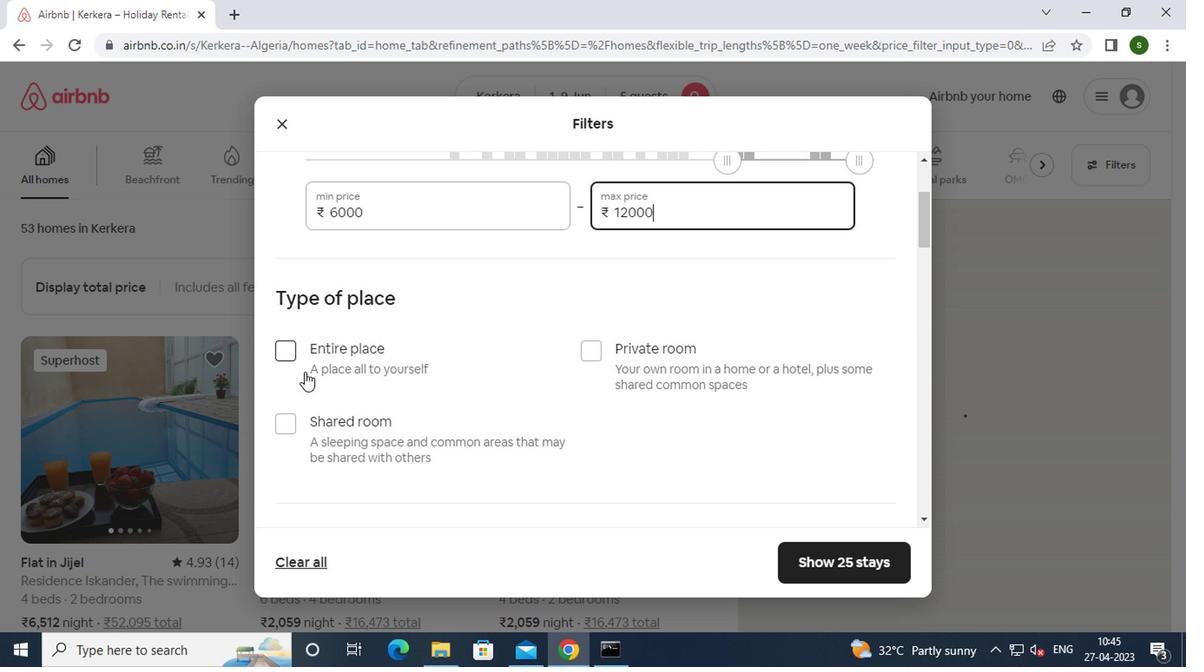 
Action: Mouse pressed left at (300, 360)
Screenshot: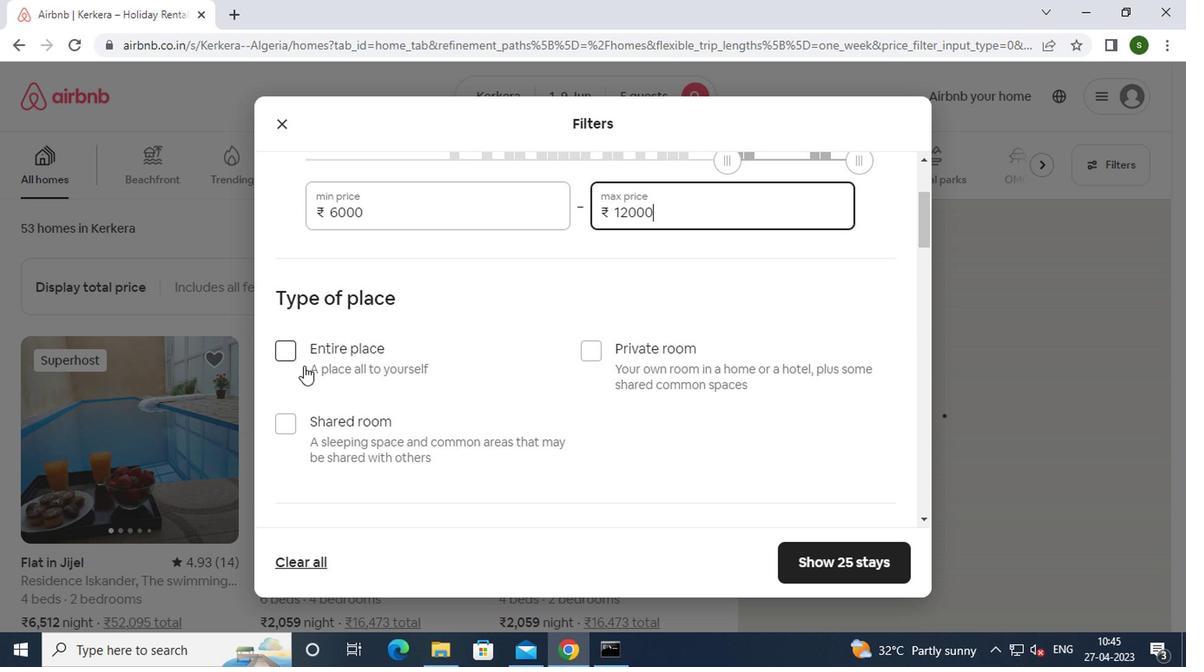 
Action: Mouse moved to (432, 359)
Screenshot: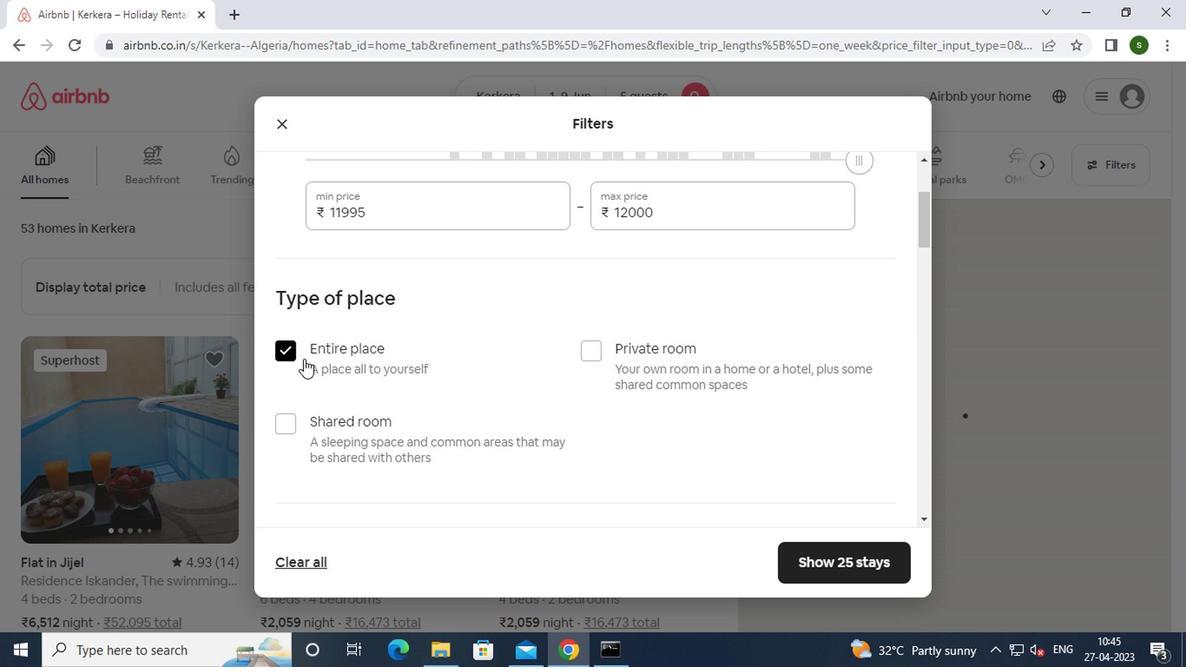 
Action: Mouse scrolled (432, 358) with delta (0, 0)
Screenshot: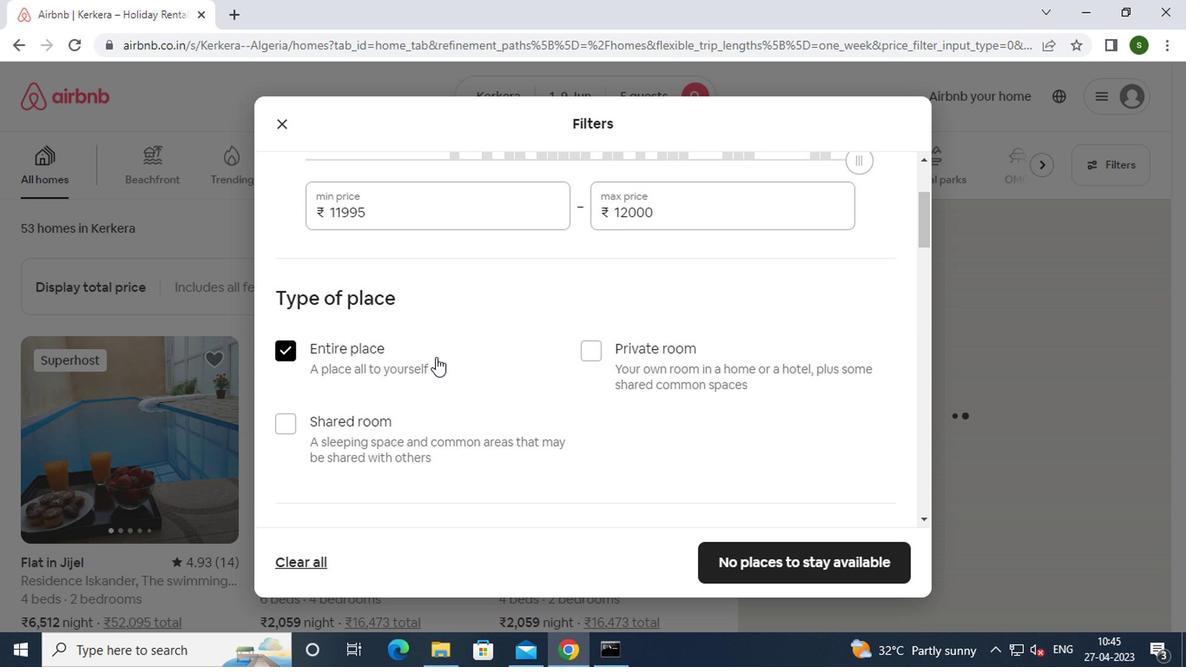 
Action: Mouse scrolled (432, 358) with delta (0, 0)
Screenshot: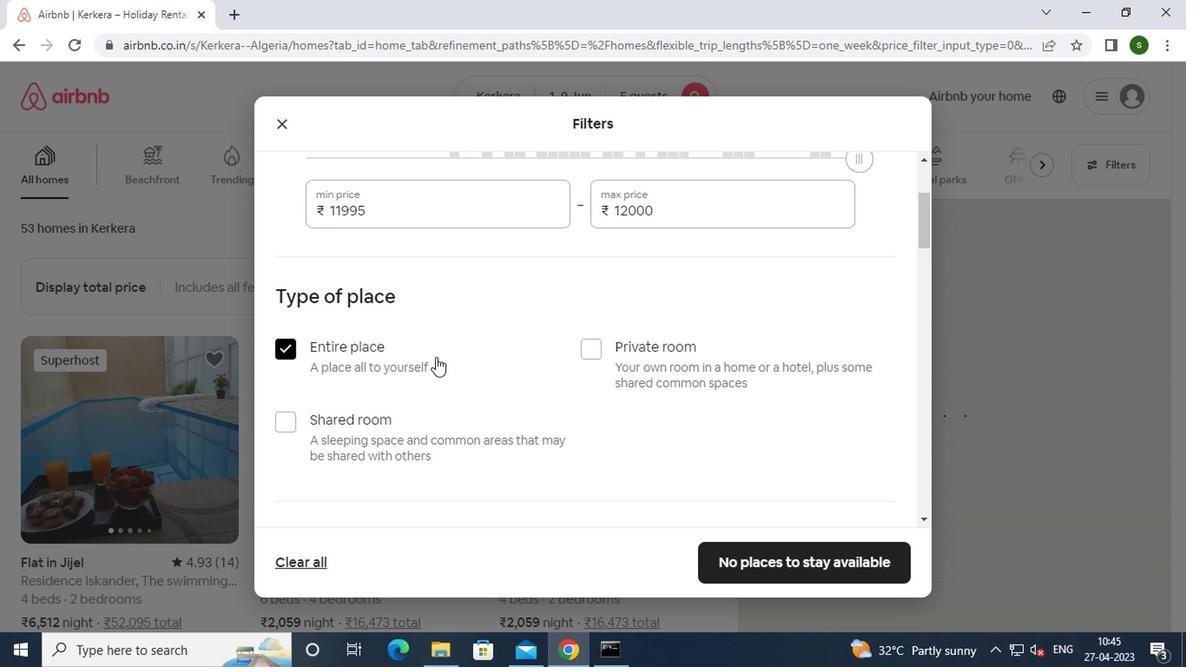 
Action: Mouse scrolled (432, 358) with delta (0, 0)
Screenshot: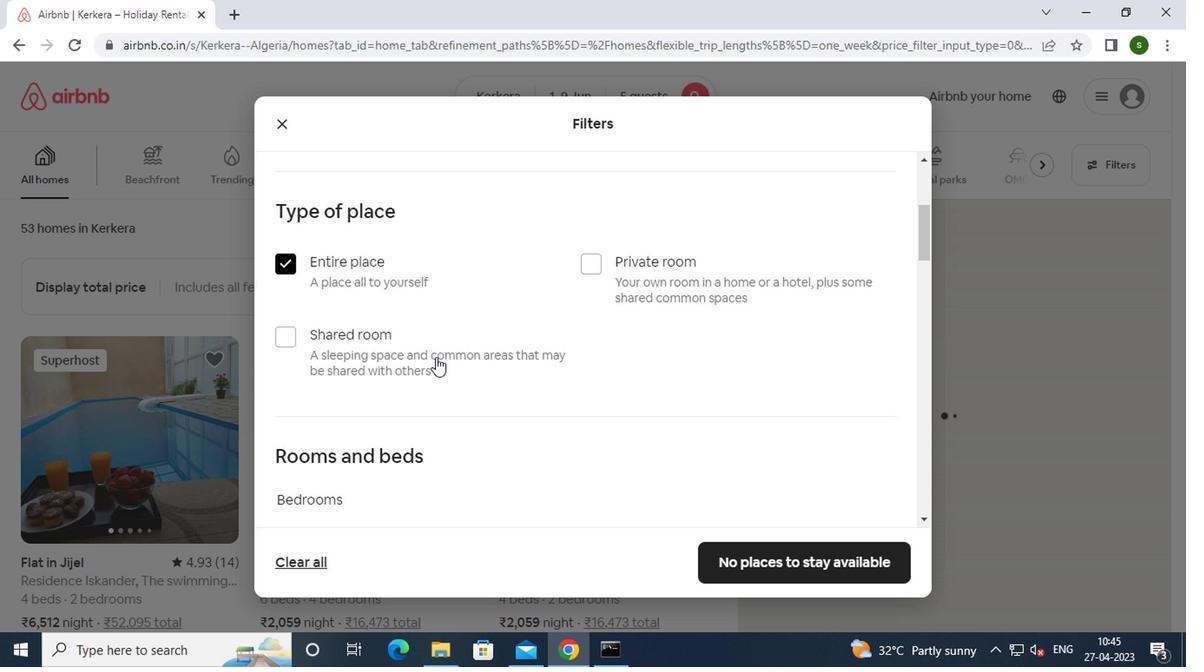 
Action: Mouse scrolled (432, 358) with delta (0, 0)
Screenshot: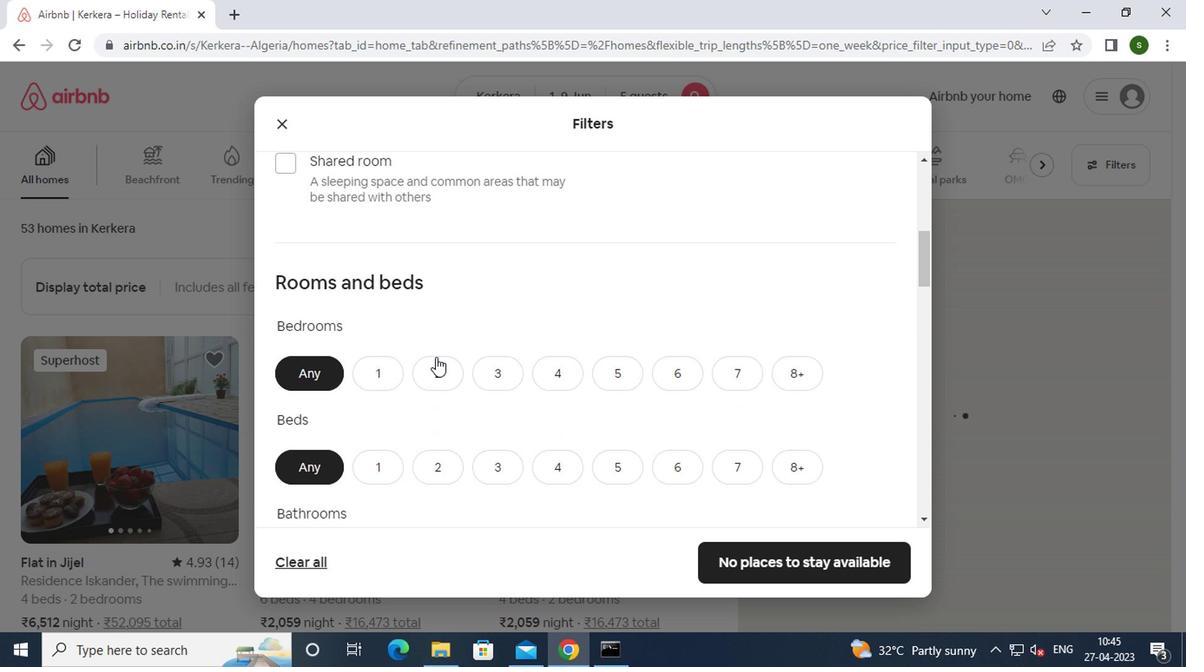 
Action: Mouse moved to (493, 276)
Screenshot: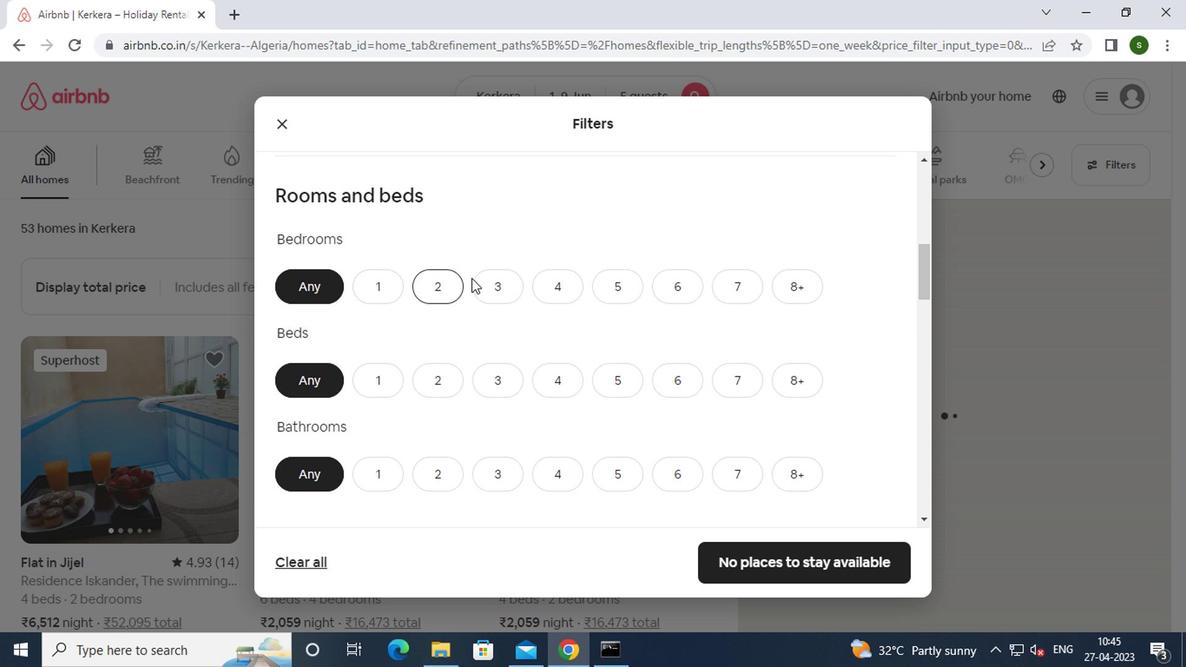 
Action: Mouse pressed left at (493, 276)
Screenshot: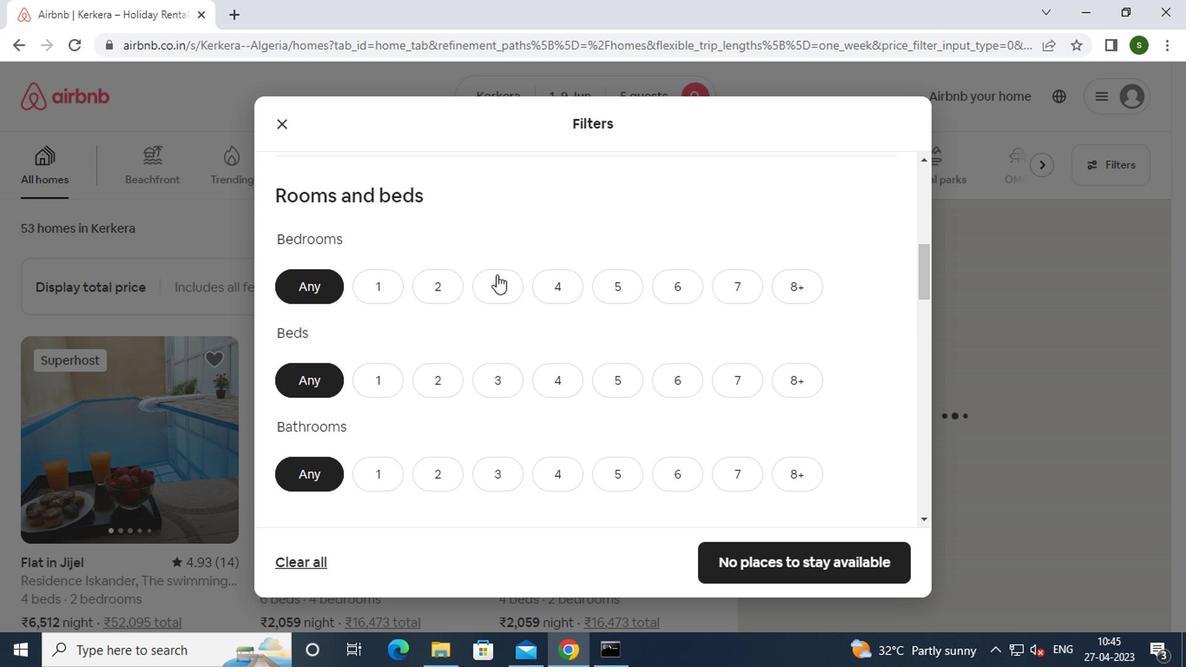 
Action: Mouse moved to (494, 378)
Screenshot: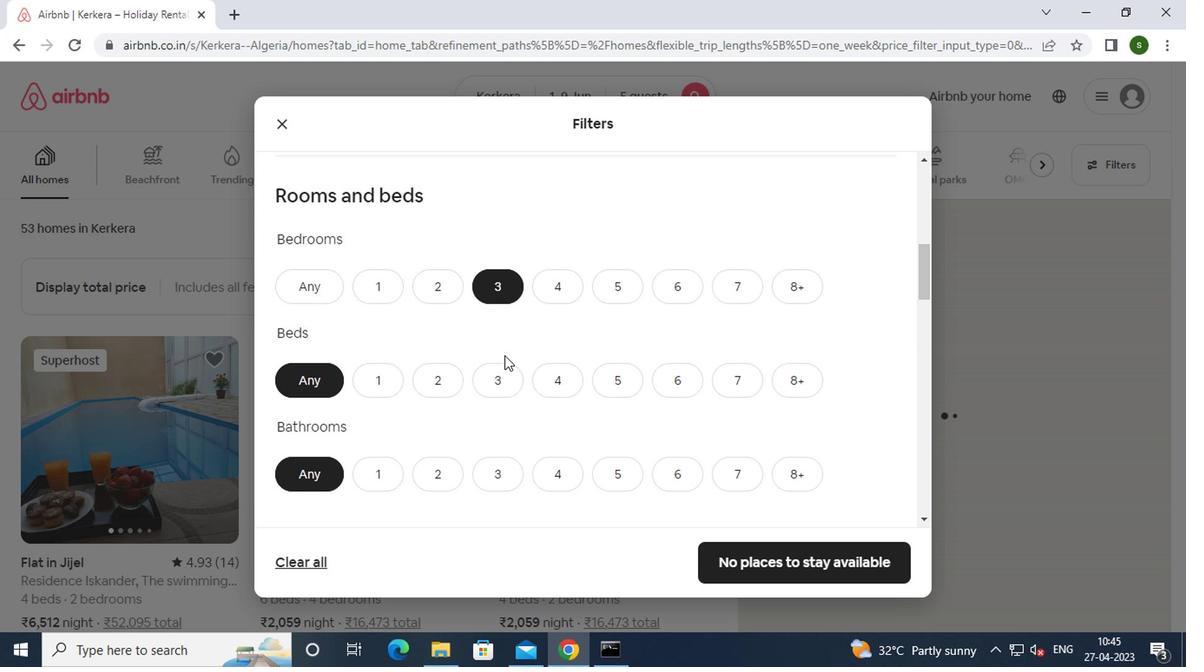 
Action: Mouse pressed left at (494, 378)
Screenshot: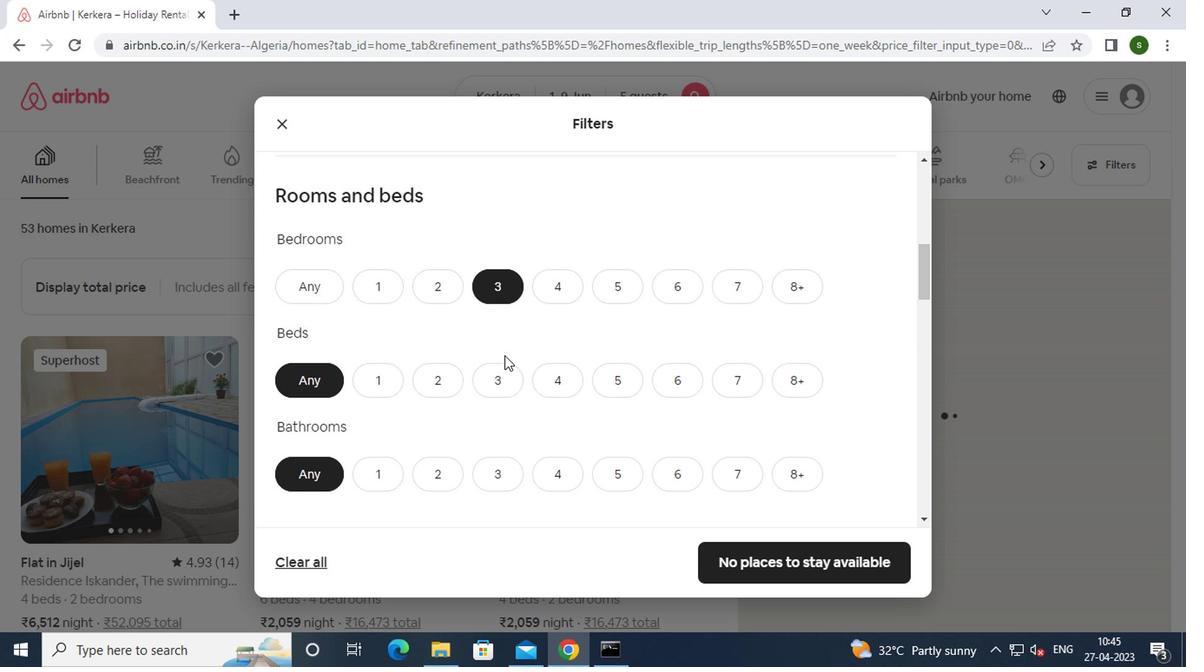 
Action: Mouse moved to (495, 472)
Screenshot: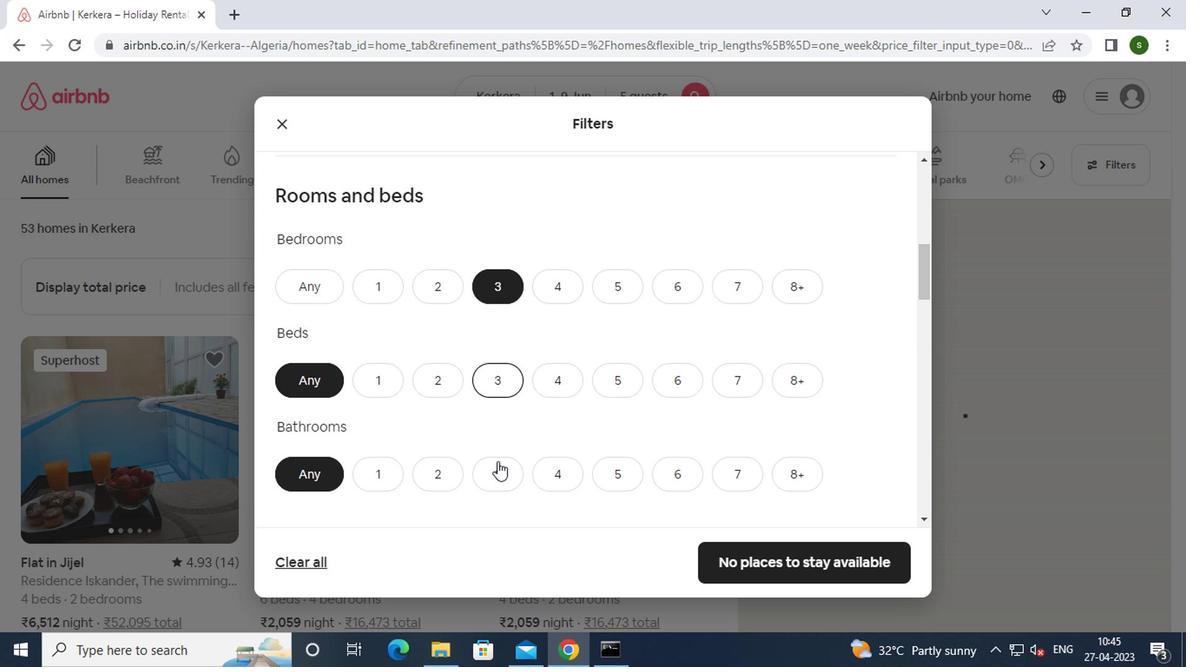 
Action: Mouse pressed left at (495, 472)
Screenshot: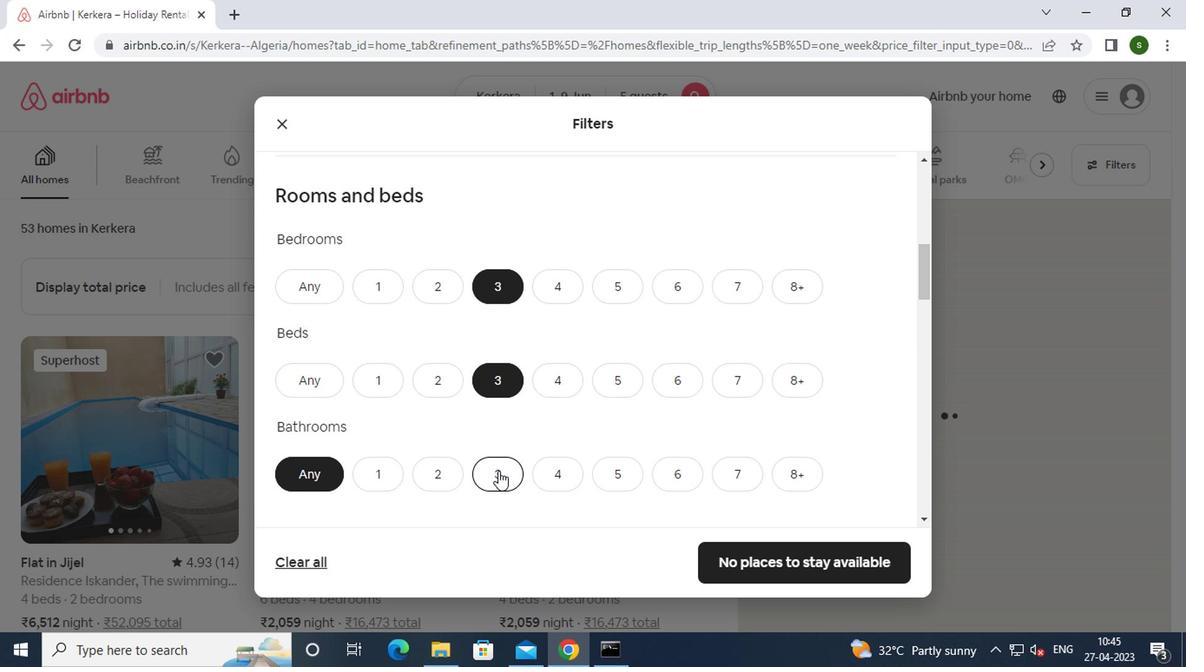 
Action: Mouse moved to (574, 363)
Screenshot: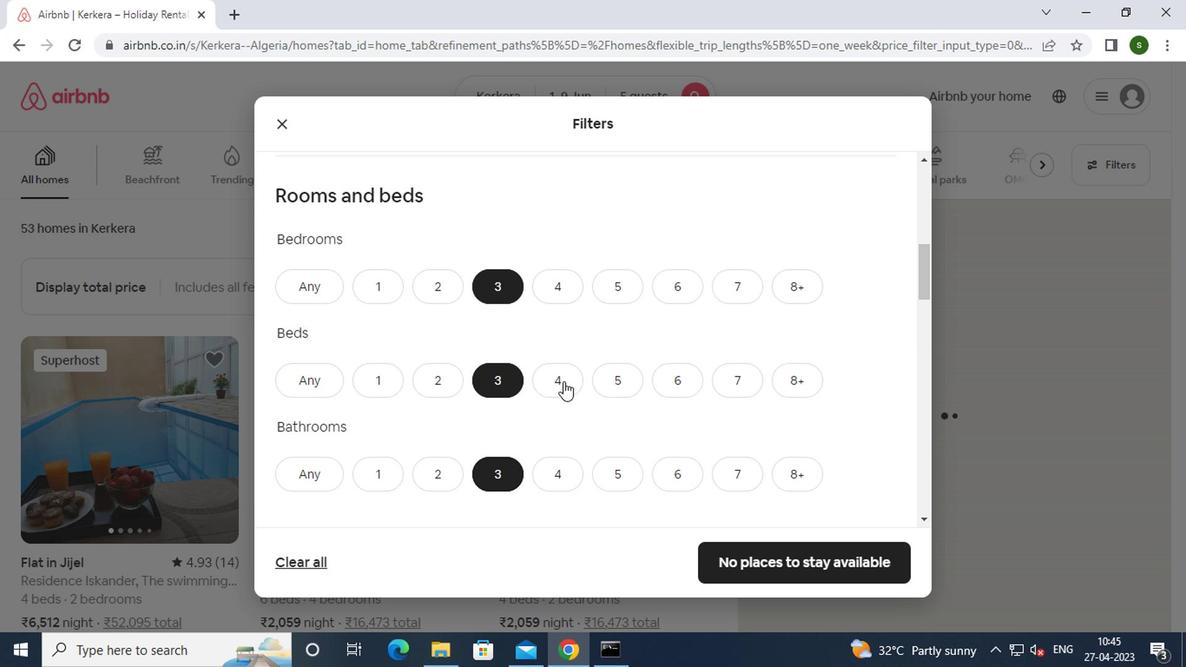 
Action: Mouse scrolled (574, 362) with delta (0, 0)
Screenshot: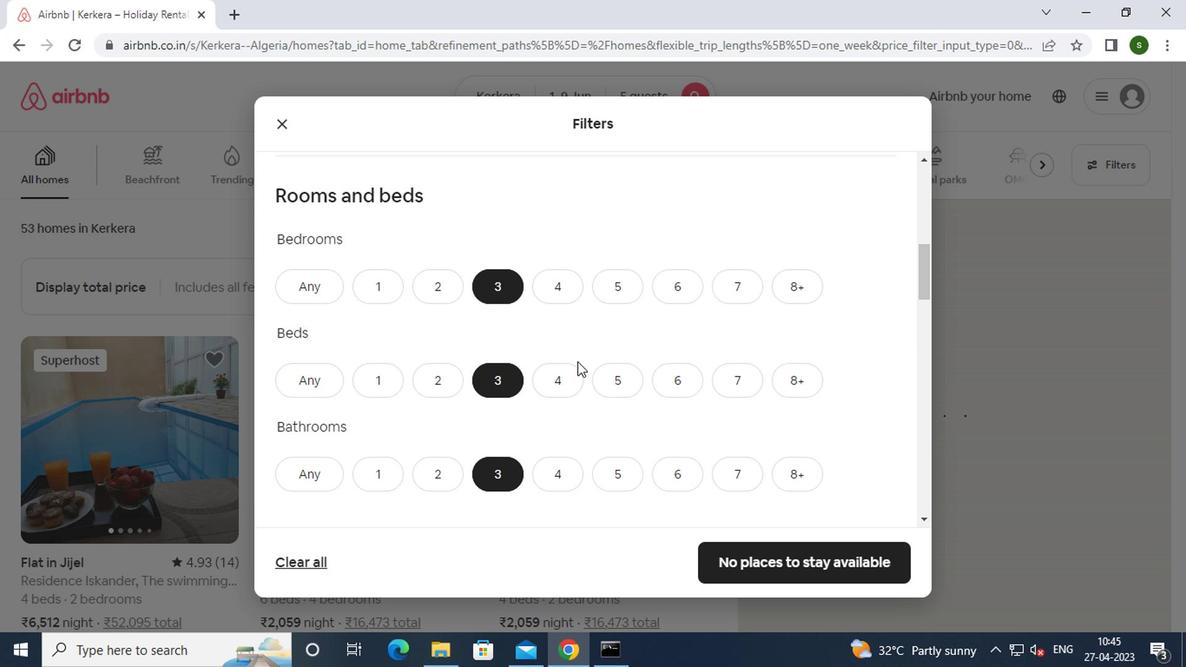 
Action: Mouse scrolled (574, 362) with delta (0, 0)
Screenshot: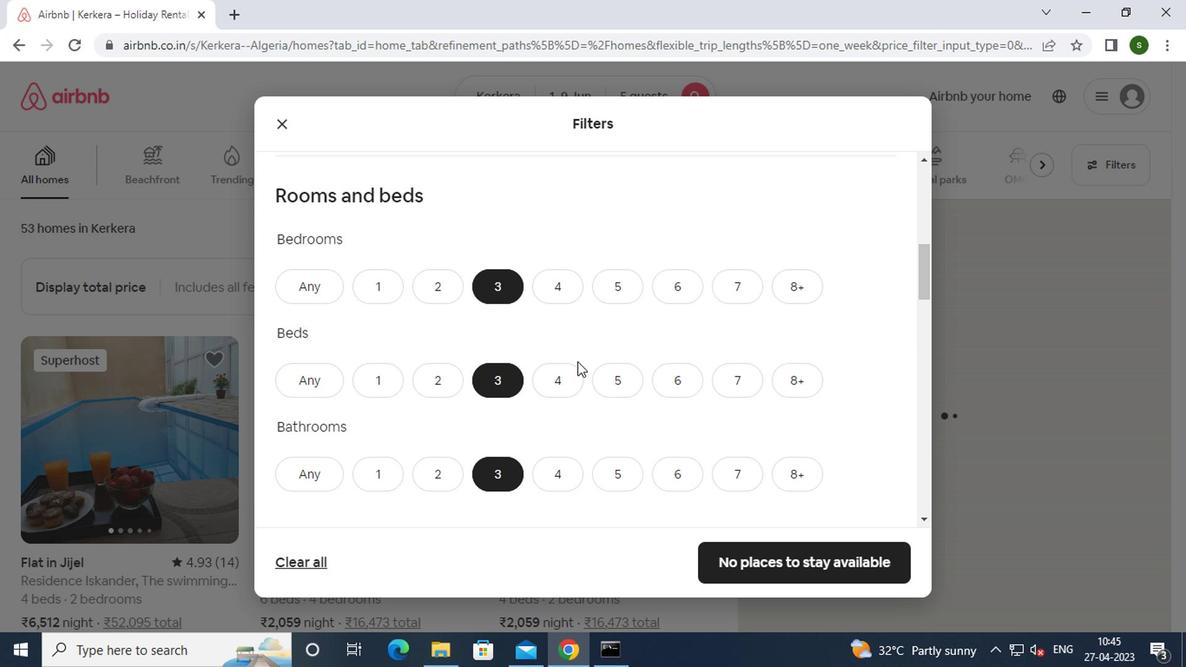
Action: Mouse scrolled (574, 362) with delta (0, 0)
Screenshot: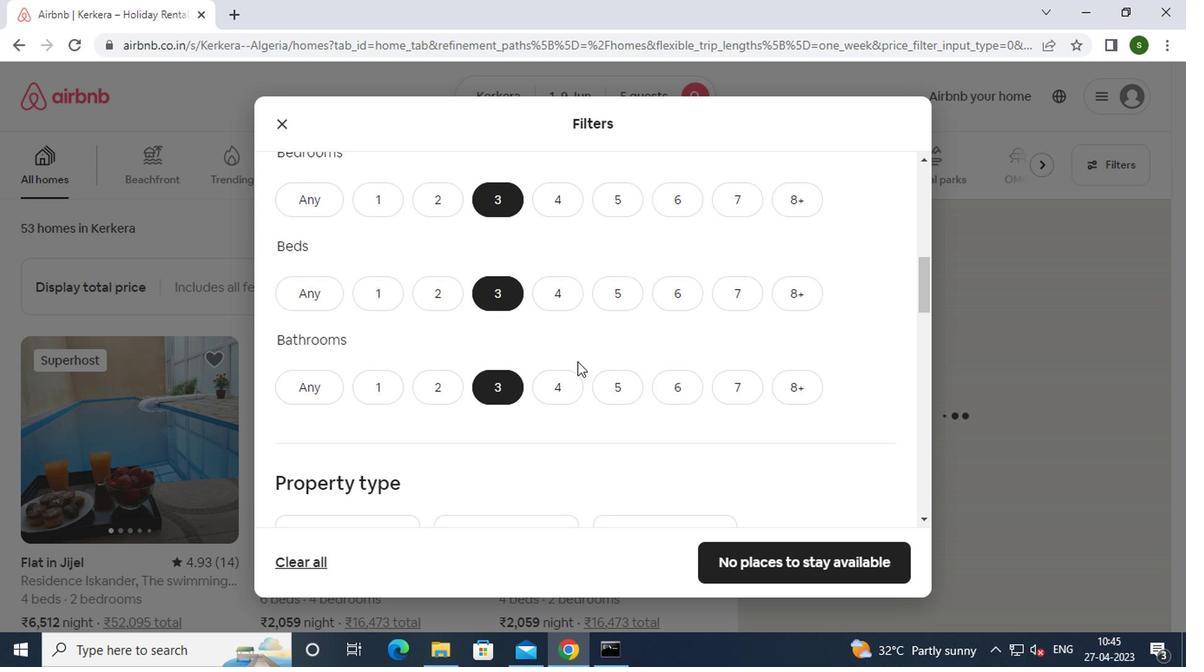
Action: Mouse scrolled (574, 362) with delta (0, 0)
Screenshot: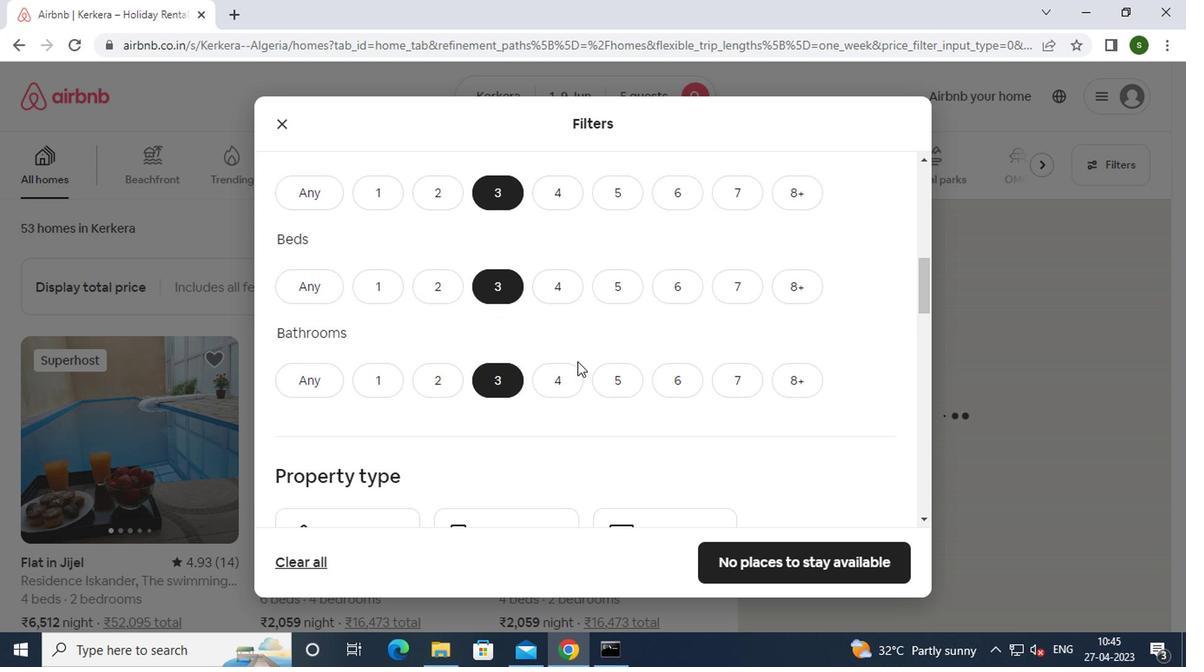 
Action: Mouse moved to (376, 333)
Screenshot: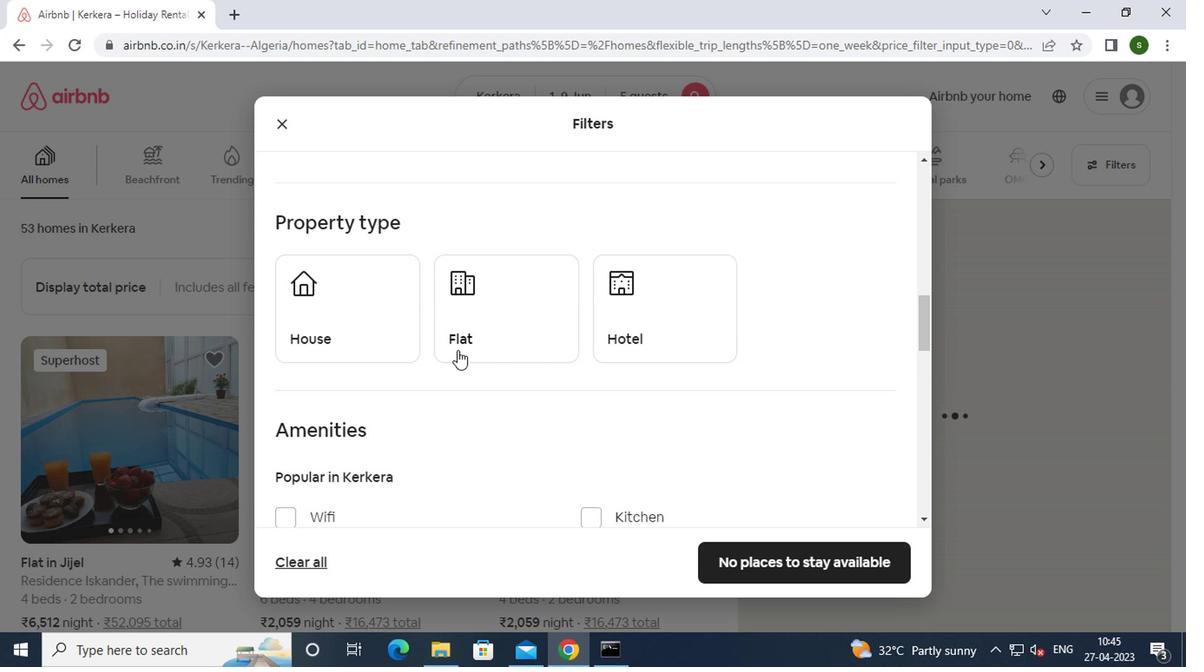 
Action: Mouse pressed left at (376, 333)
Screenshot: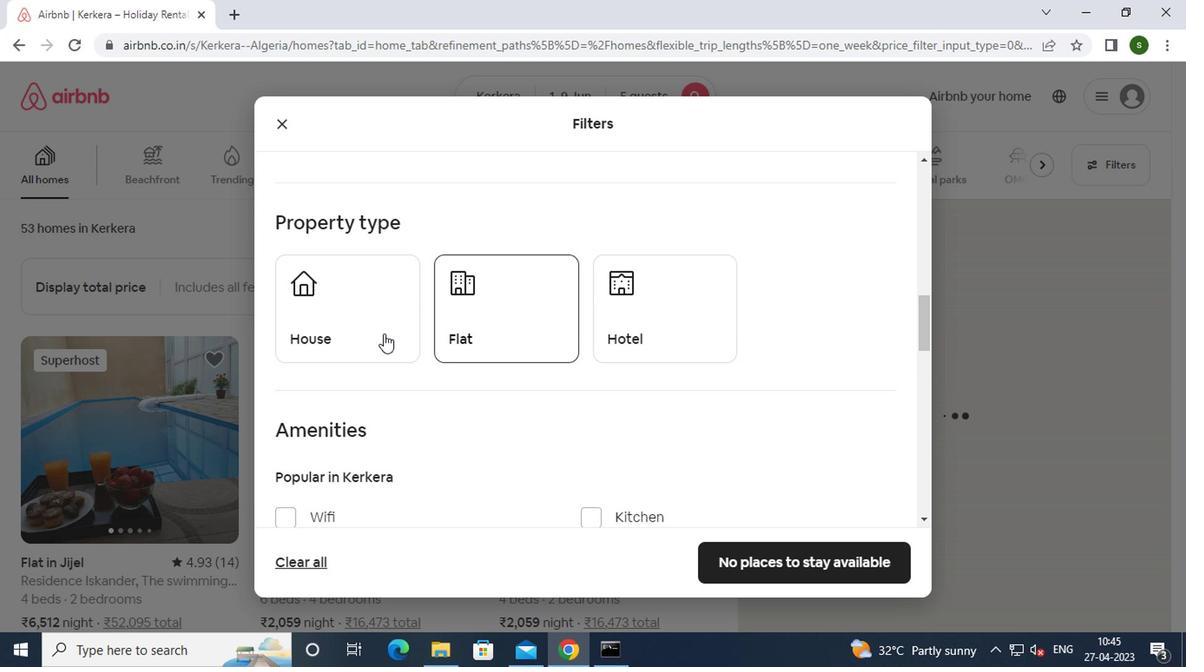 
Action: Mouse moved to (489, 330)
Screenshot: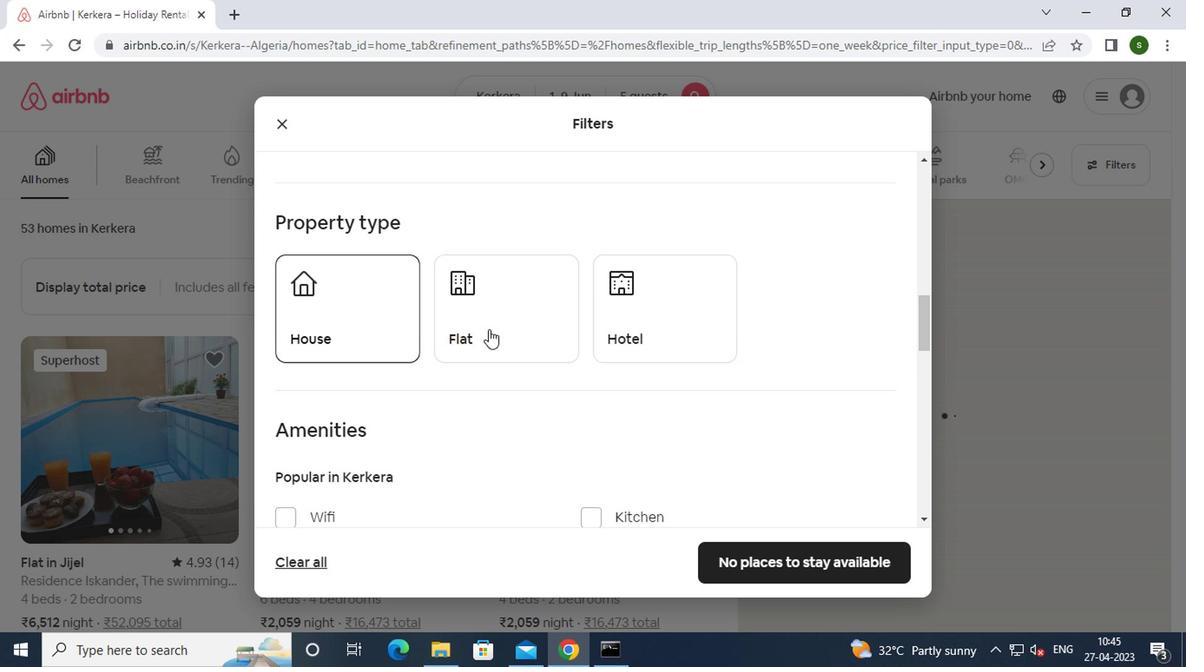 
Action: Mouse pressed left at (489, 330)
Screenshot: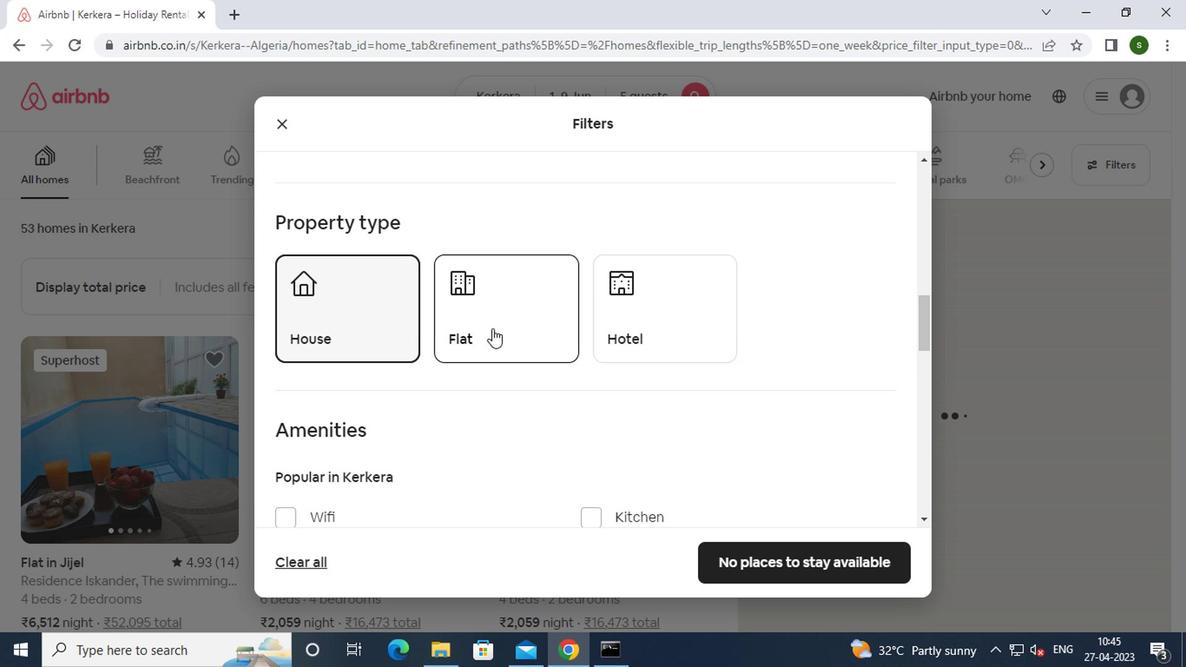 
Action: Mouse moved to (682, 315)
Screenshot: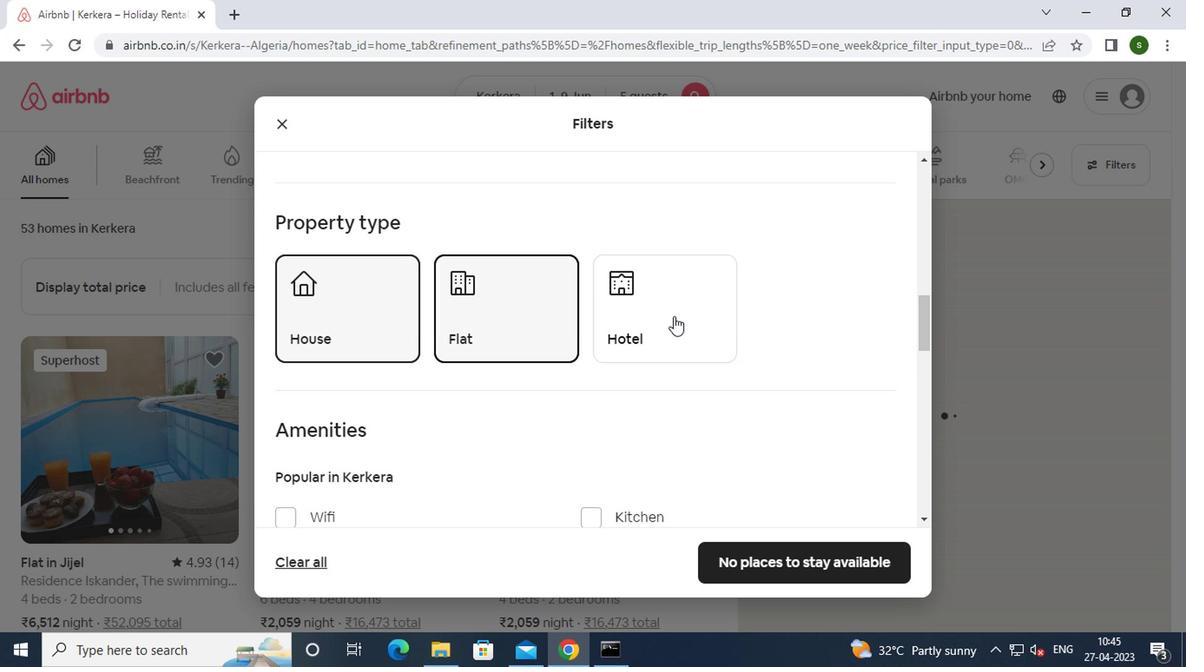
Action: Mouse pressed left at (682, 315)
Screenshot: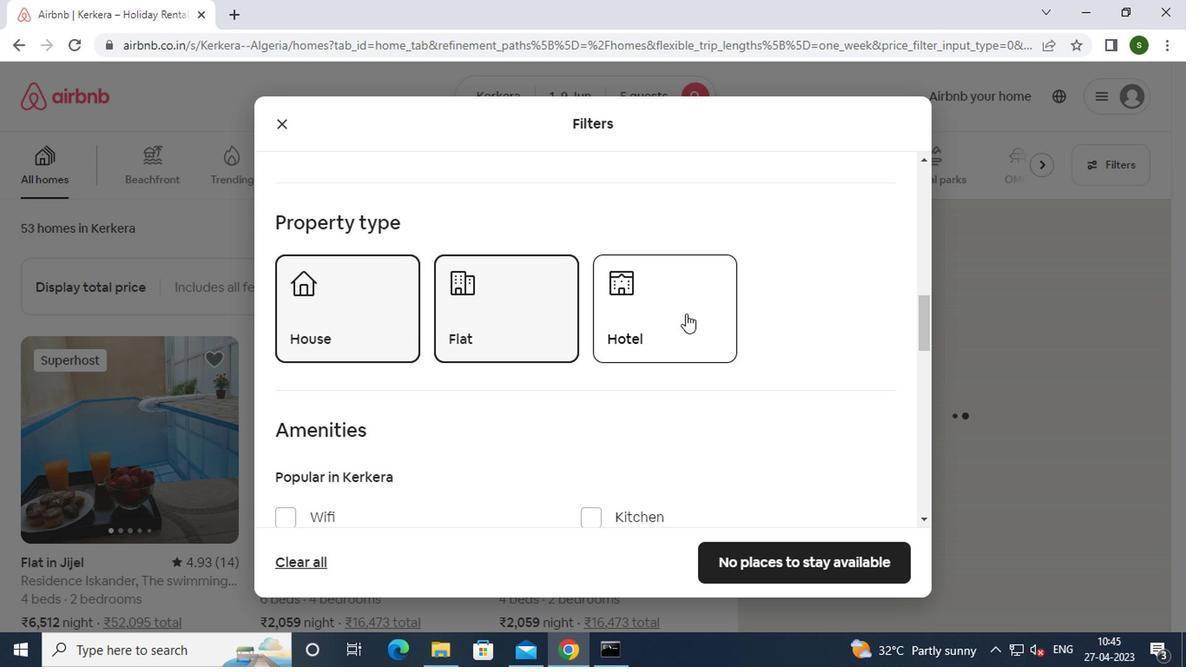 
Action: Mouse moved to (640, 313)
Screenshot: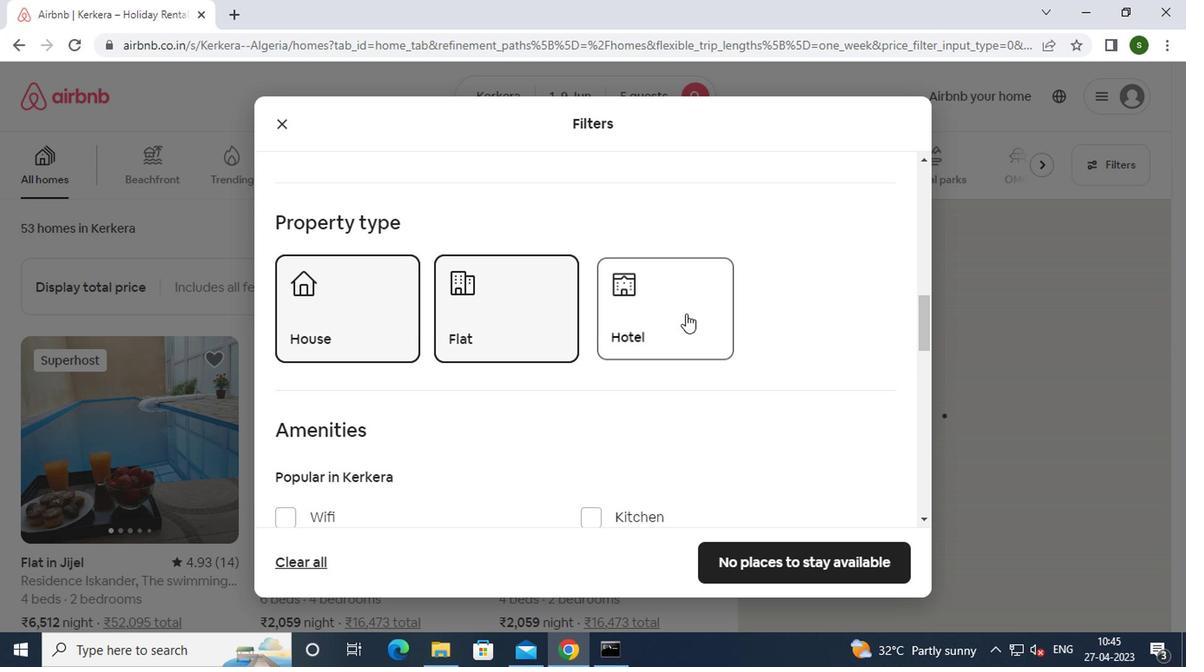 
Action: Mouse scrolled (640, 312) with delta (0, -1)
Screenshot: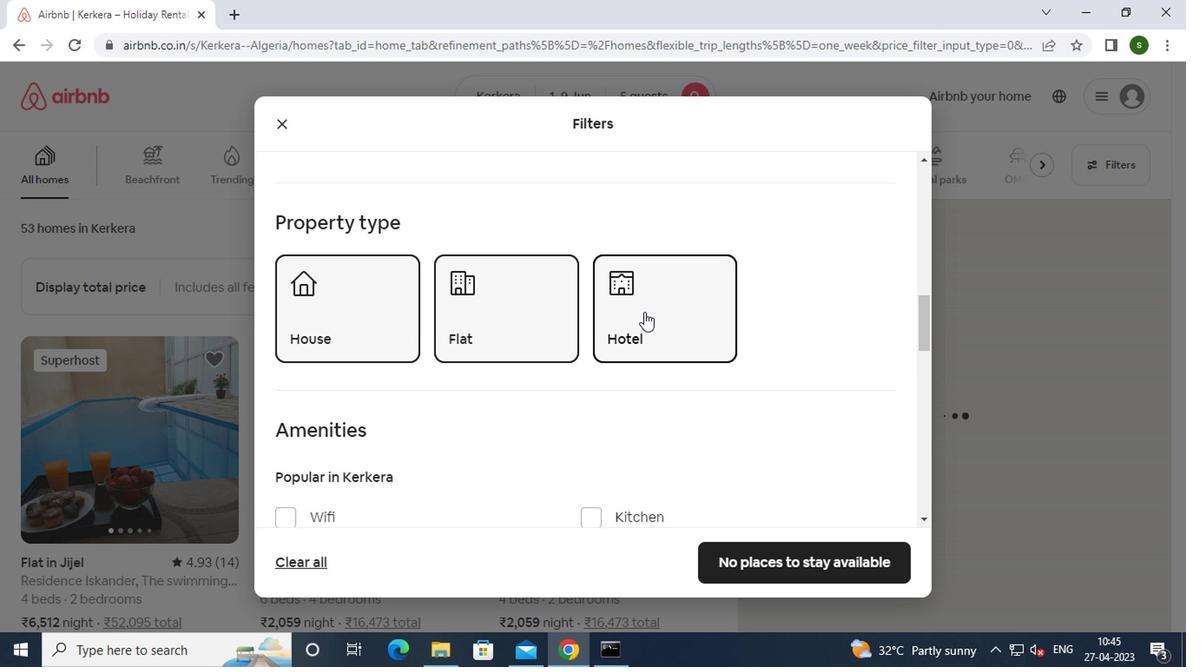 
Action: Mouse scrolled (640, 312) with delta (0, -1)
Screenshot: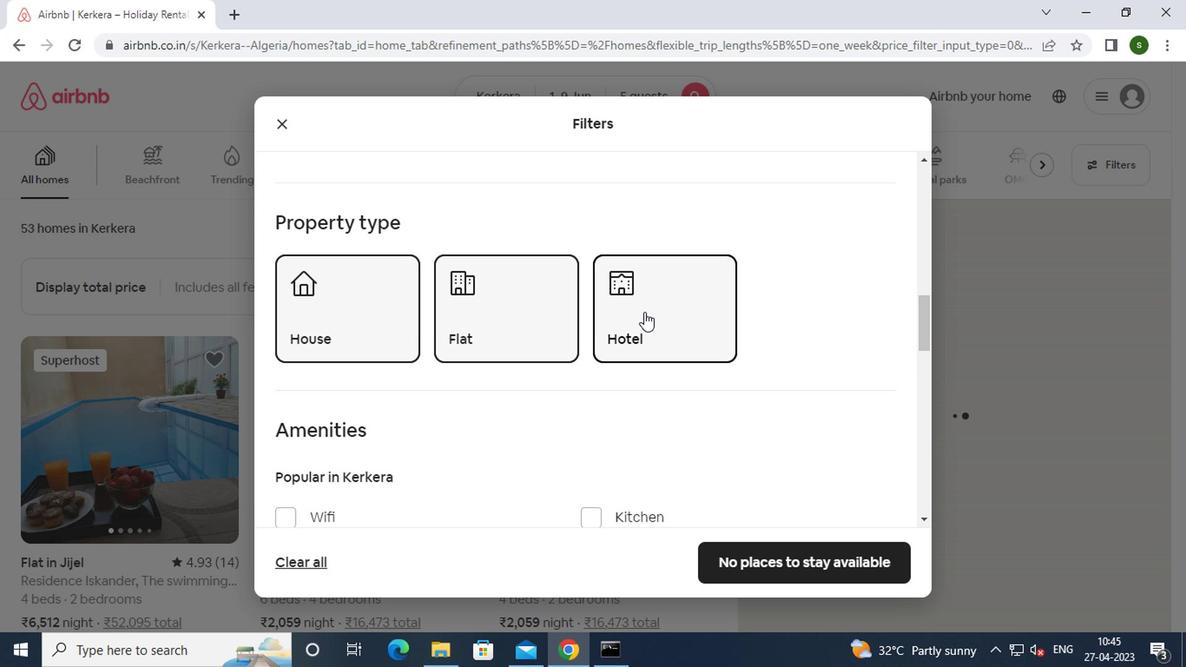 
Action: Mouse scrolled (640, 312) with delta (0, -1)
Screenshot: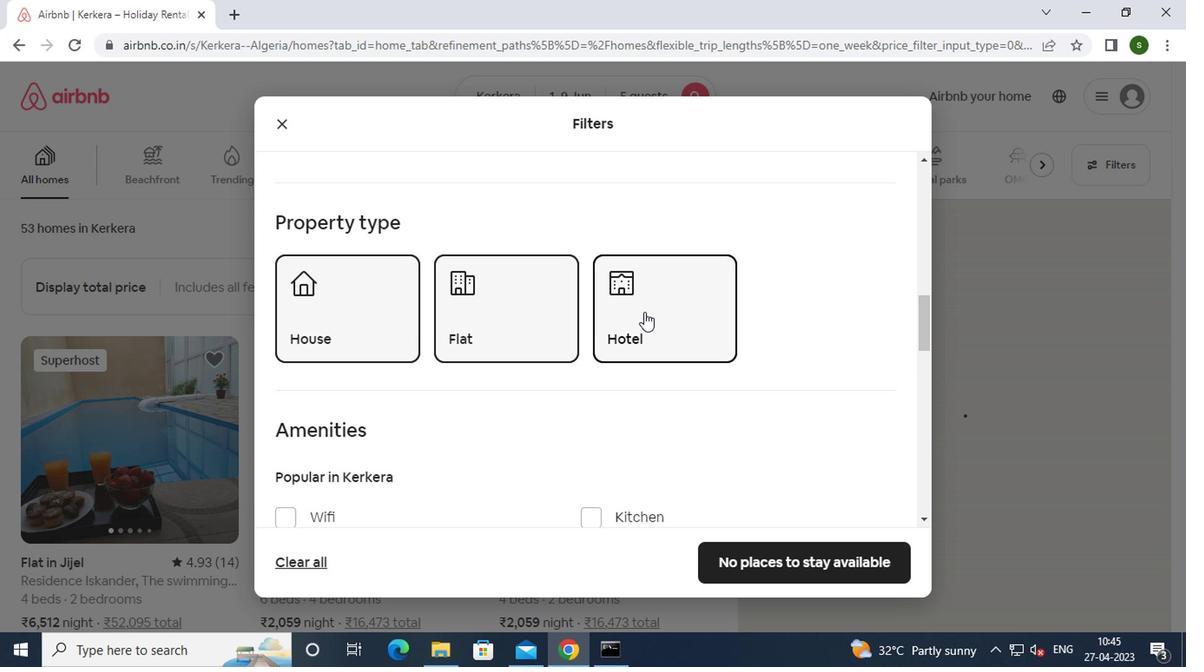 
Action: Mouse moved to (637, 300)
Screenshot: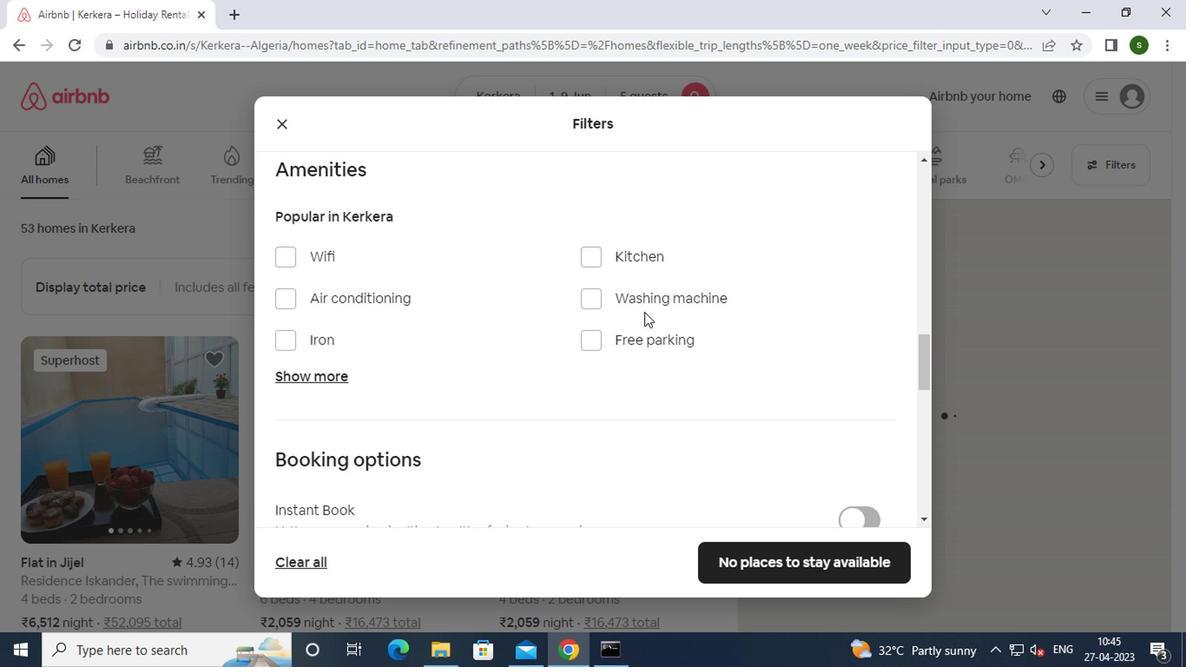 
Action: Mouse pressed left at (637, 300)
Screenshot: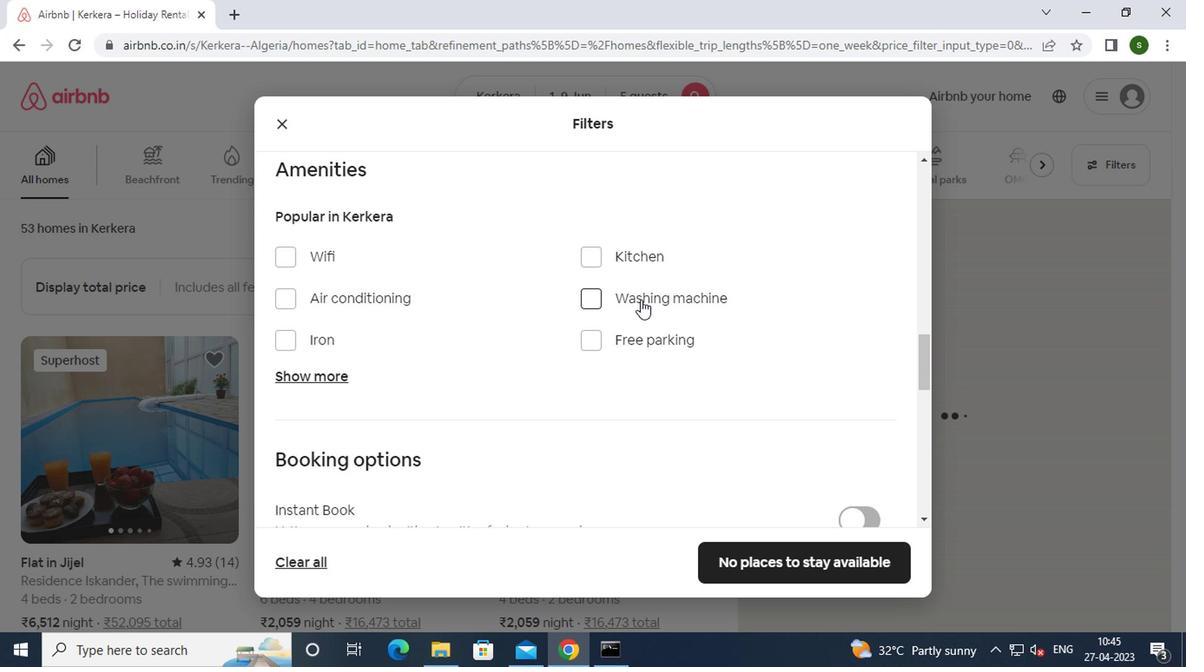 
Action: Mouse moved to (783, 337)
Screenshot: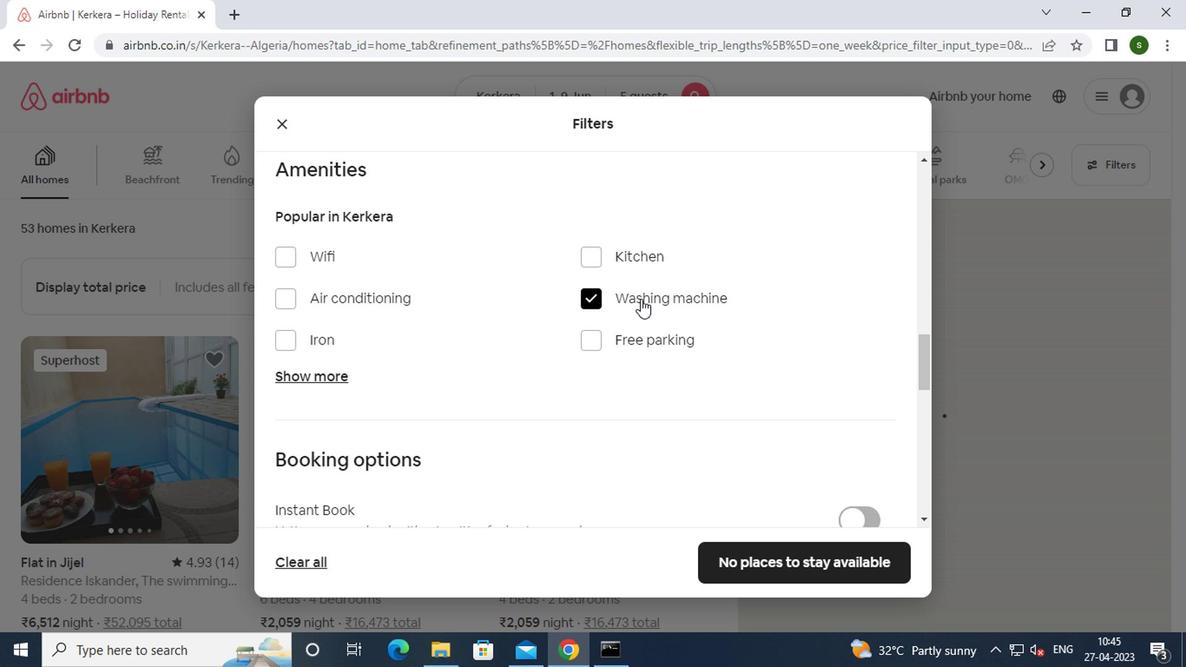 
Action: Mouse scrolled (783, 336) with delta (0, -1)
Screenshot: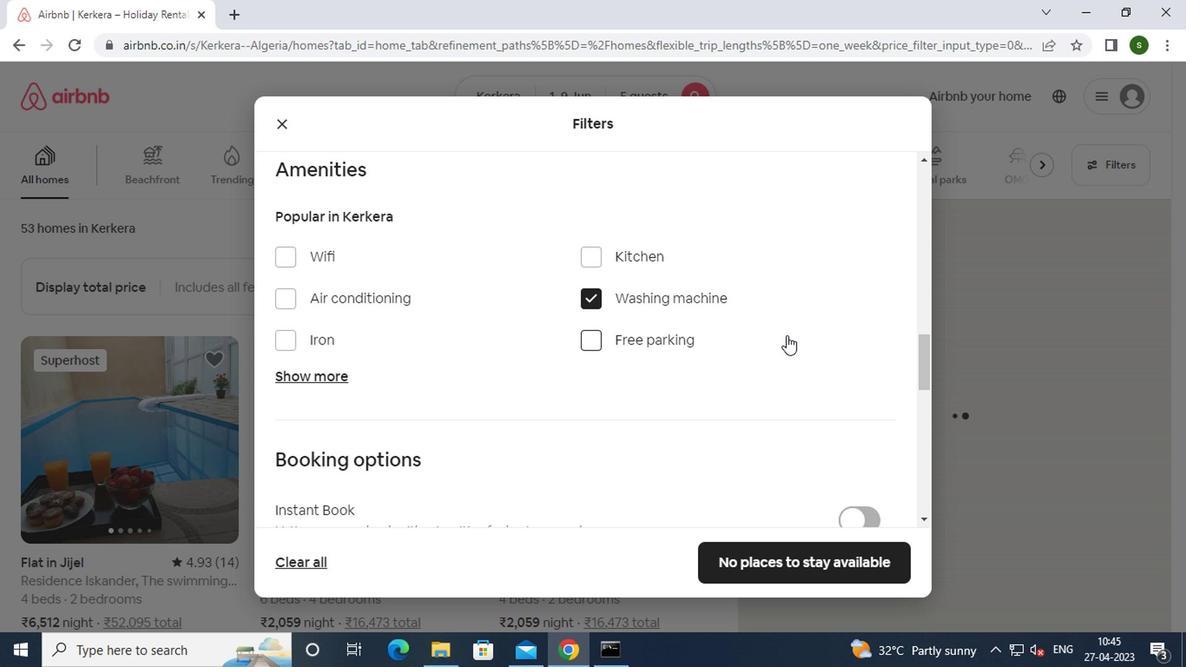 
Action: Mouse scrolled (783, 336) with delta (0, -1)
Screenshot: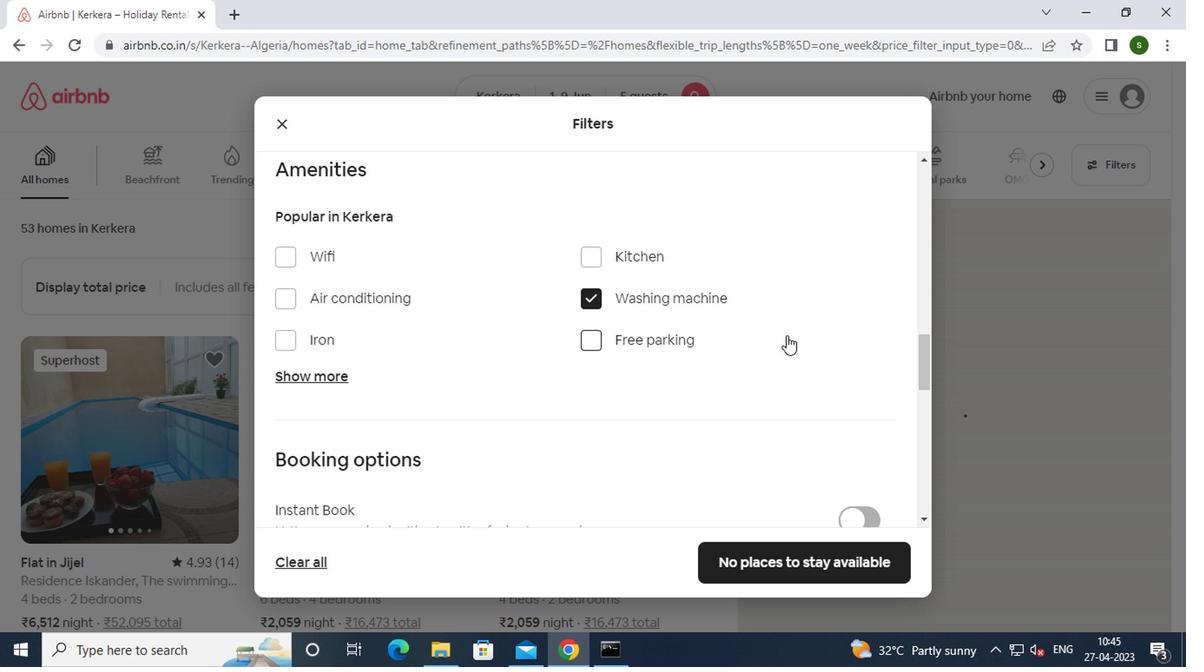 
Action: Mouse moved to (849, 404)
Screenshot: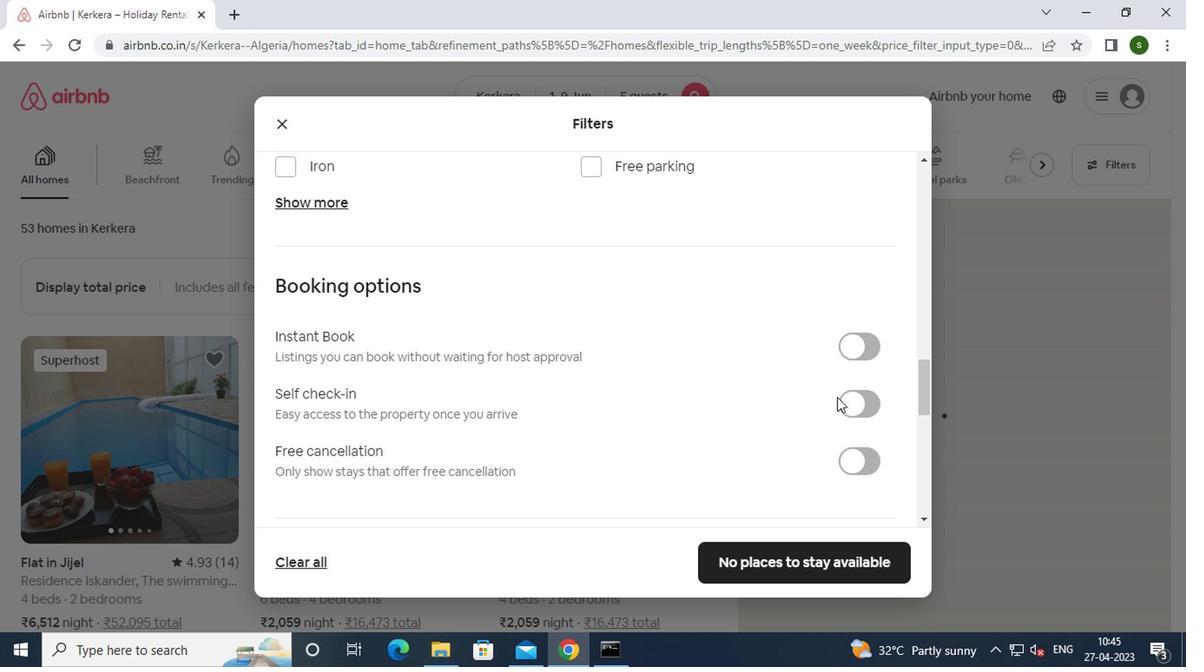 
Action: Mouse pressed left at (849, 404)
Screenshot: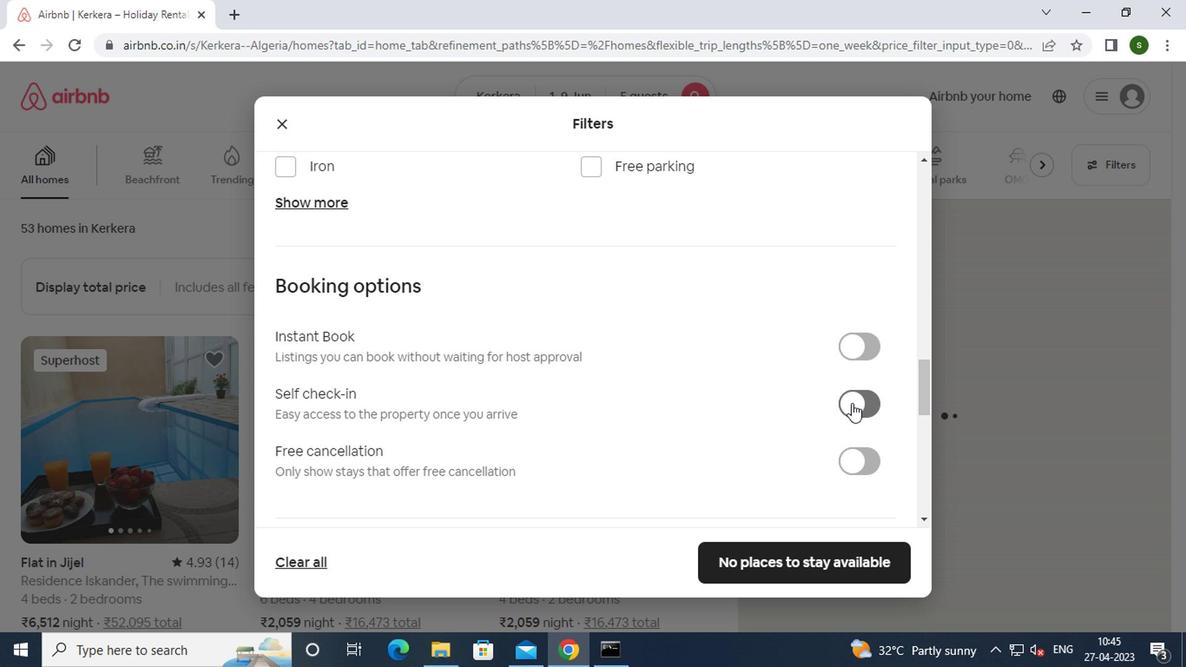 
Action: Mouse moved to (786, 390)
Screenshot: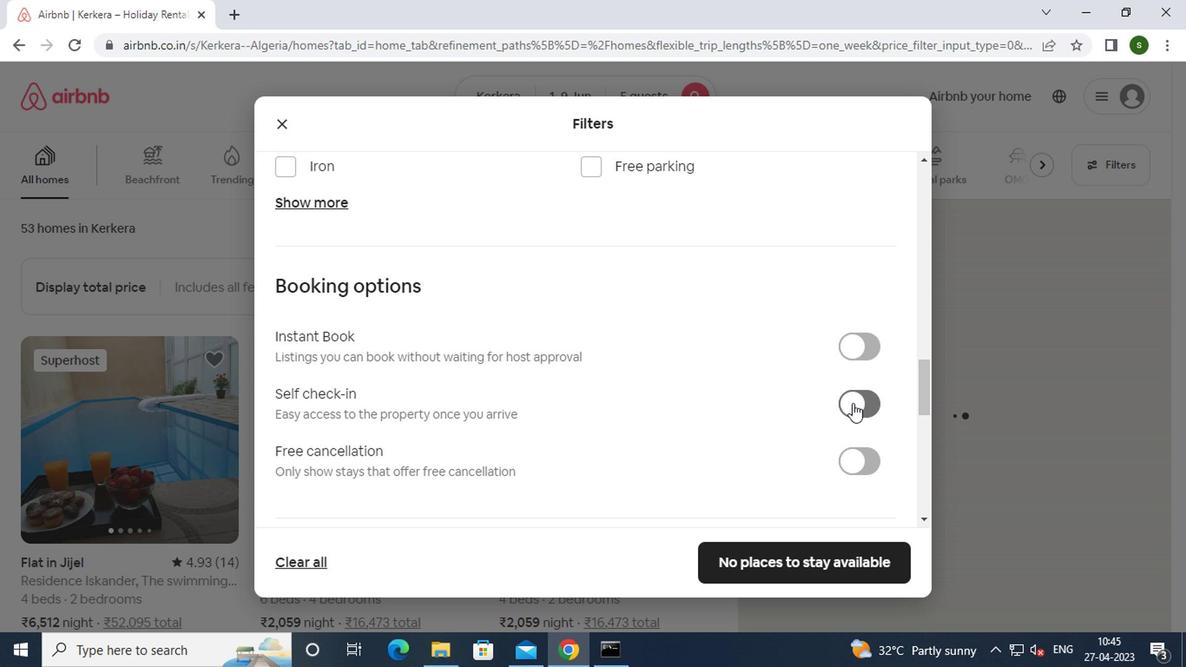 
Action: Mouse scrolled (786, 389) with delta (0, -1)
Screenshot: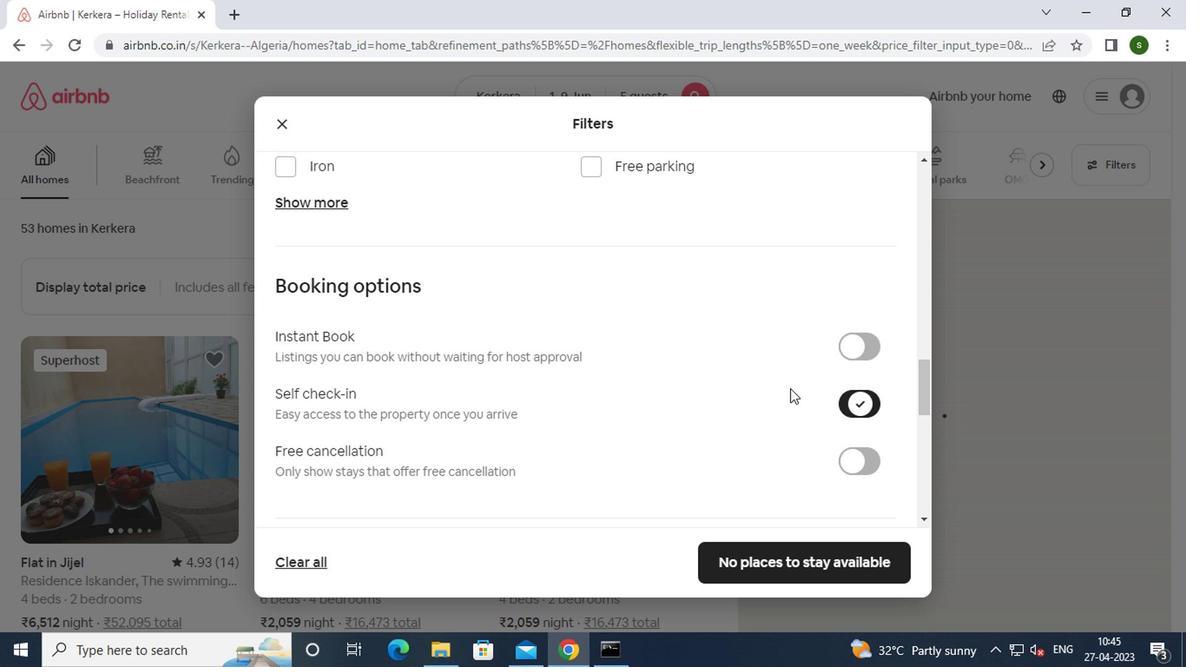 
Action: Mouse scrolled (786, 389) with delta (0, -1)
Screenshot: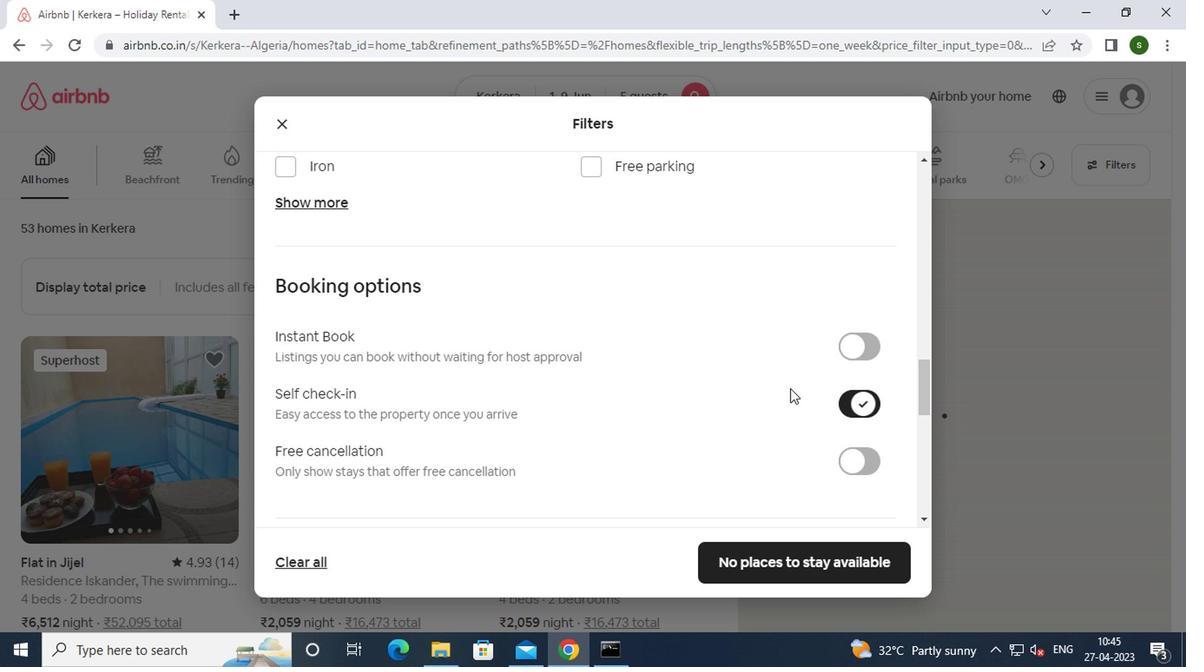 
Action: Mouse scrolled (786, 389) with delta (0, -1)
Screenshot: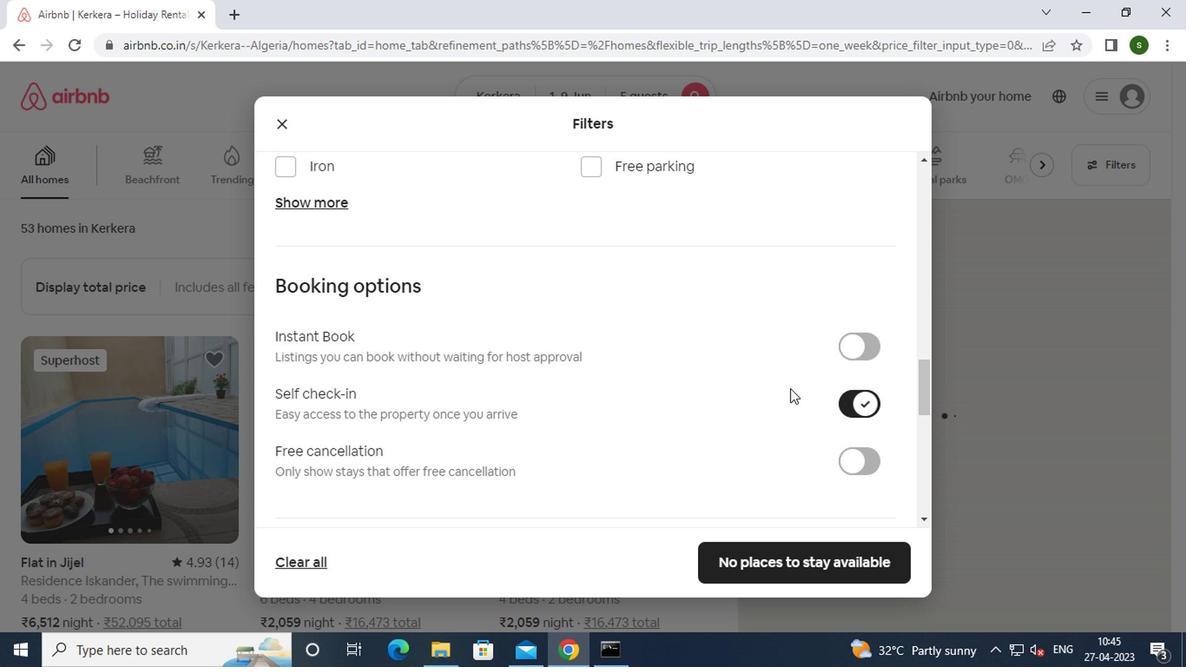 
Action: Mouse scrolled (786, 389) with delta (0, -1)
Screenshot: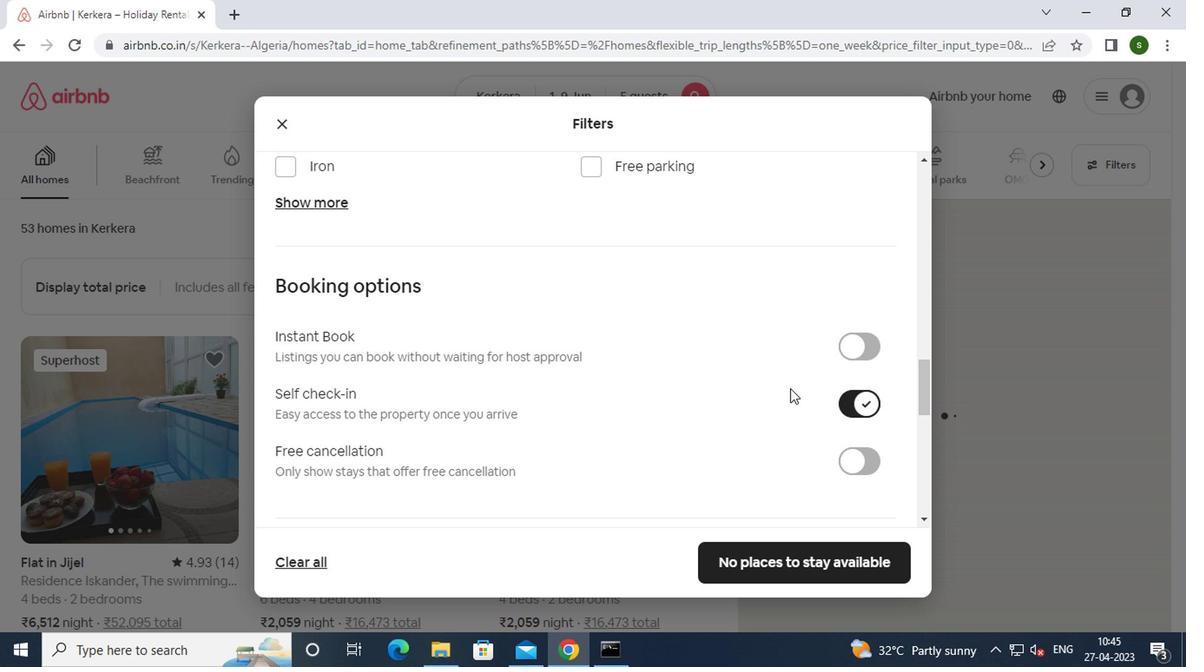 
Action: Mouse scrolled (786, 389) with delta (0, -1)
Screenshot: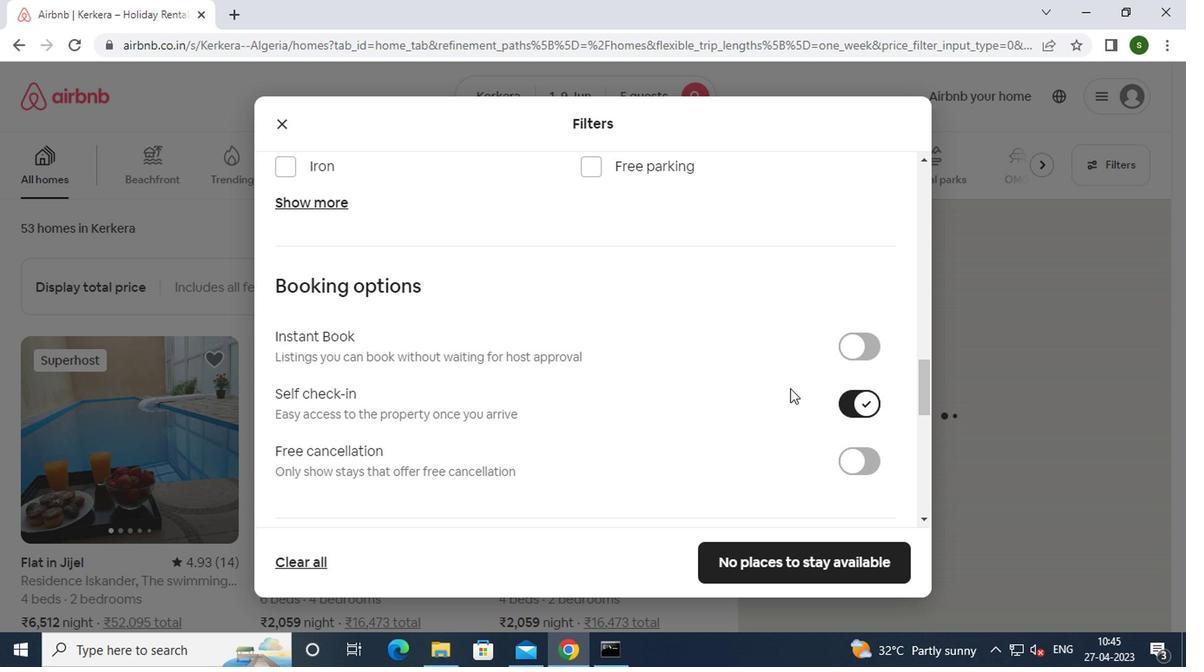 
Action: Mouse moved to (774, 558)
Screenshot: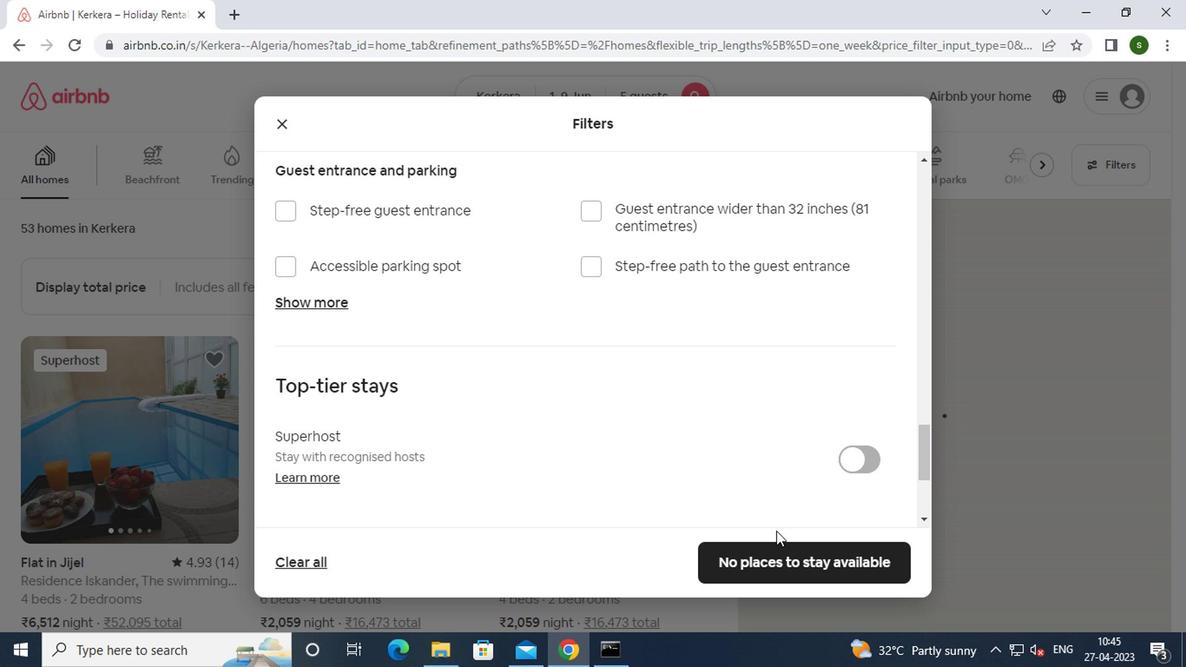 
Action: Mouse pressed left at (774, 558)
Screenshot: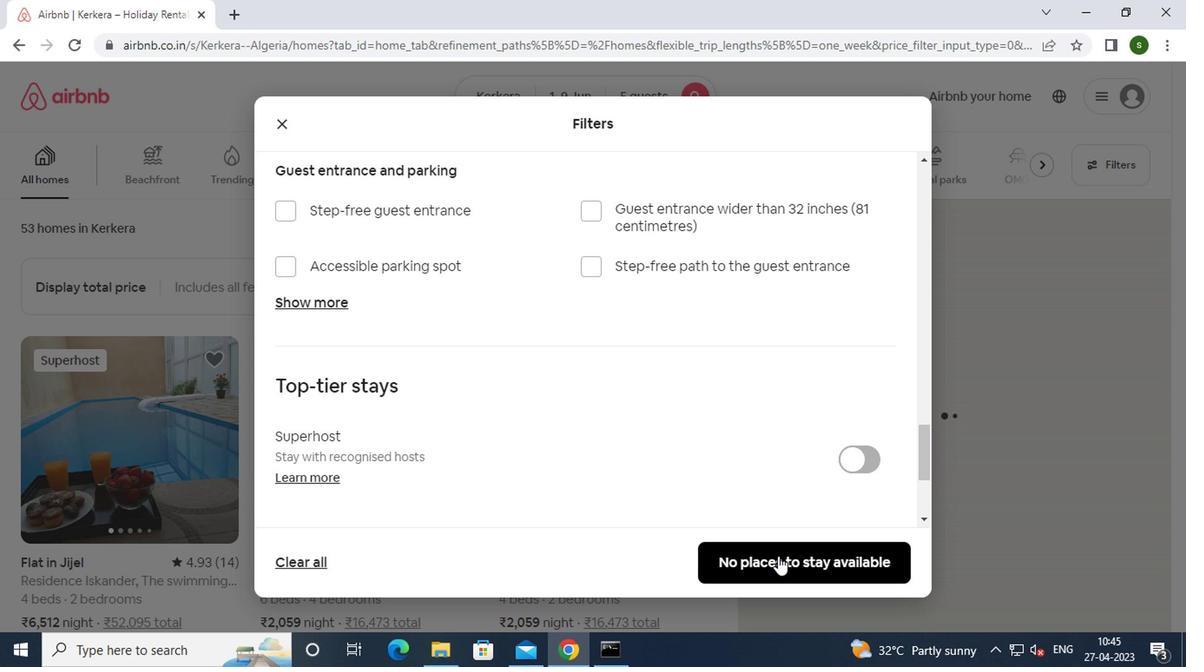
